 Task:  Click on  Soccer In the  Soccer League click on  Pick Sheet Your name Leo Mitchell Team name Columbus and  Email softage.6@softage.net Game 1 Inter Miami Game 2 Philadelphia Game 3 Orlando City Game 4 Houston Game 5 Real Salt Lake Game 6 San Jose Game 7 Nashville SC Game 8 Atlanta United Game 9 Charlotte FC Game 10 Montreal Game 11 Chicago Game 12 NY Red Bulls Game 13 Minnesota United Game 14 Real Salt Lake Game 15 Houston Game16 Seattle In Tie Breaker choose Columbus Submit pick sheet
Action: Mouse moved to (544, 345)
Screenshot: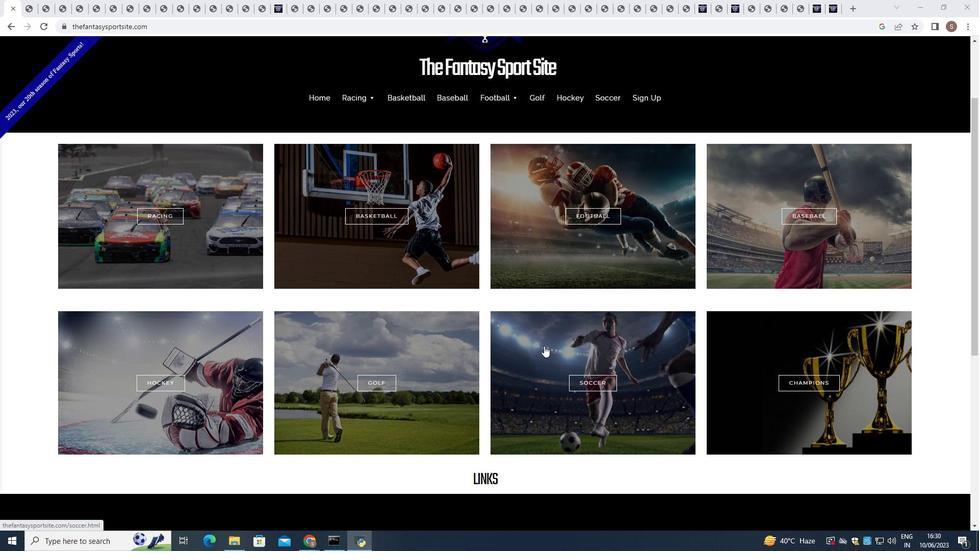 
Action: Mouse pressed left at (544, 345)
Screenshot: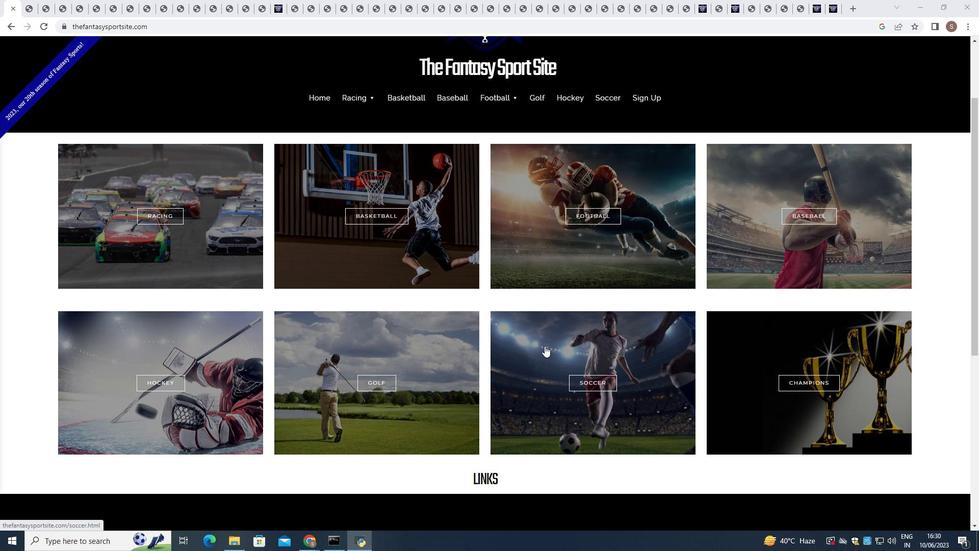 
Action: Mouse moved to (547, 342)
Screenshot: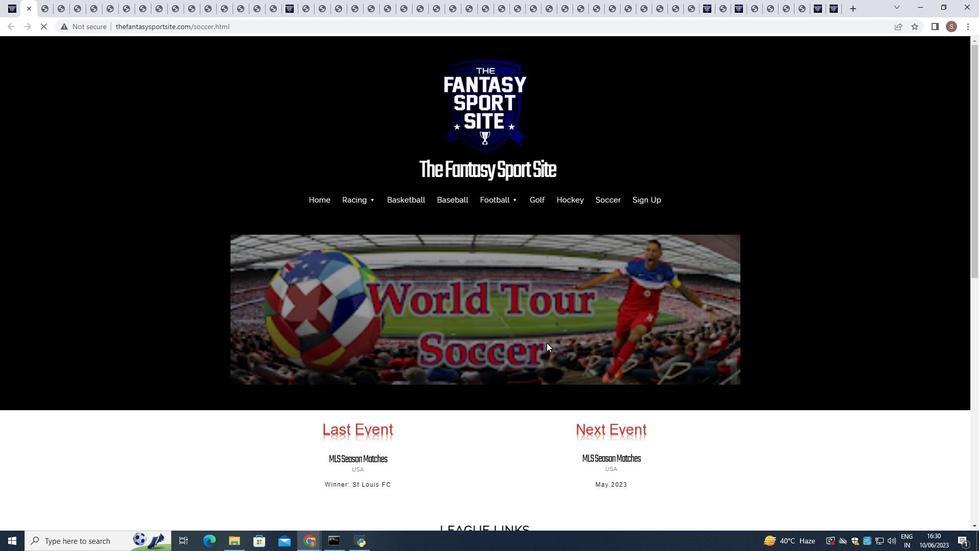 
Action: Mouse scrolled (547, 341) with delta (0, 0)
Screenshot: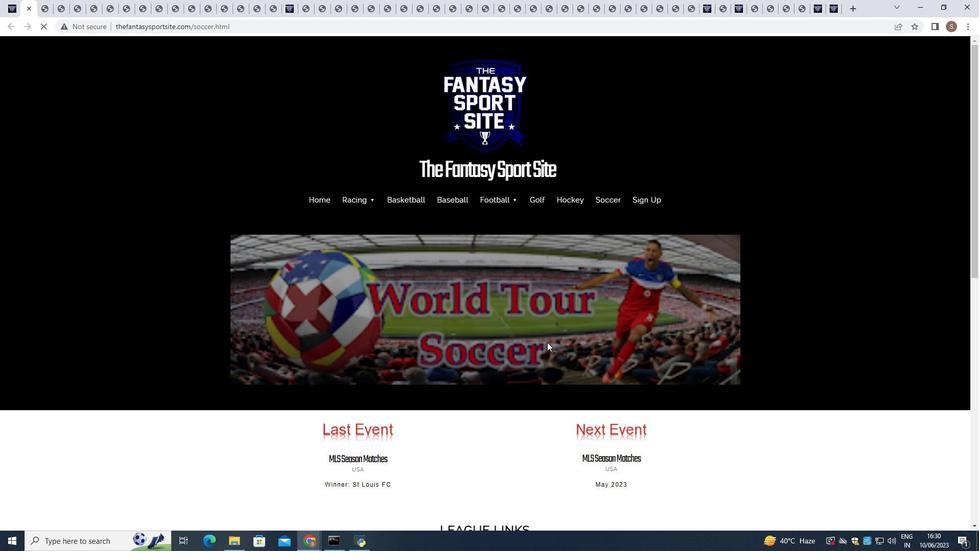 
Action: Mouse scrolled (547, 341) with delta (0, 0)
Screenshot: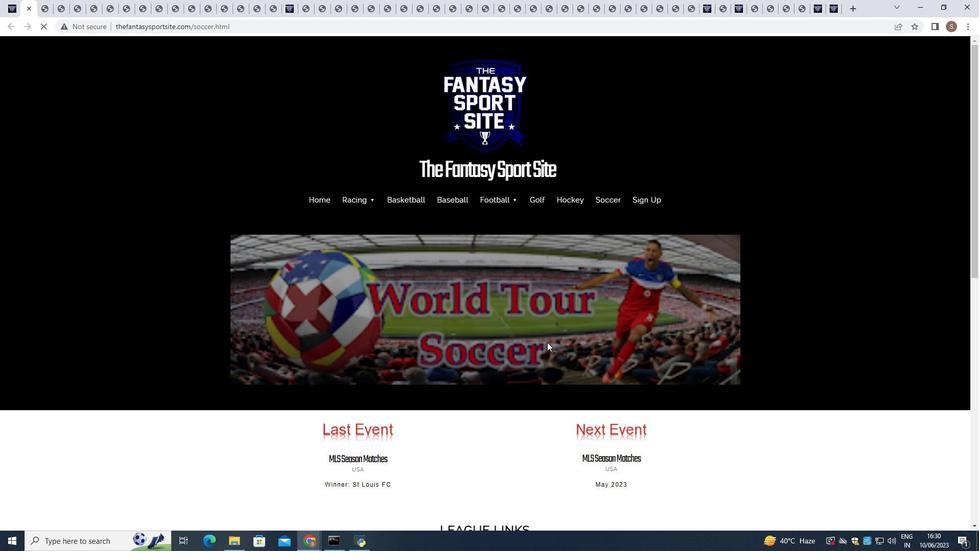 
Action: Mouse scrolled (547, 341) with delta (0, 0)
Screenshot: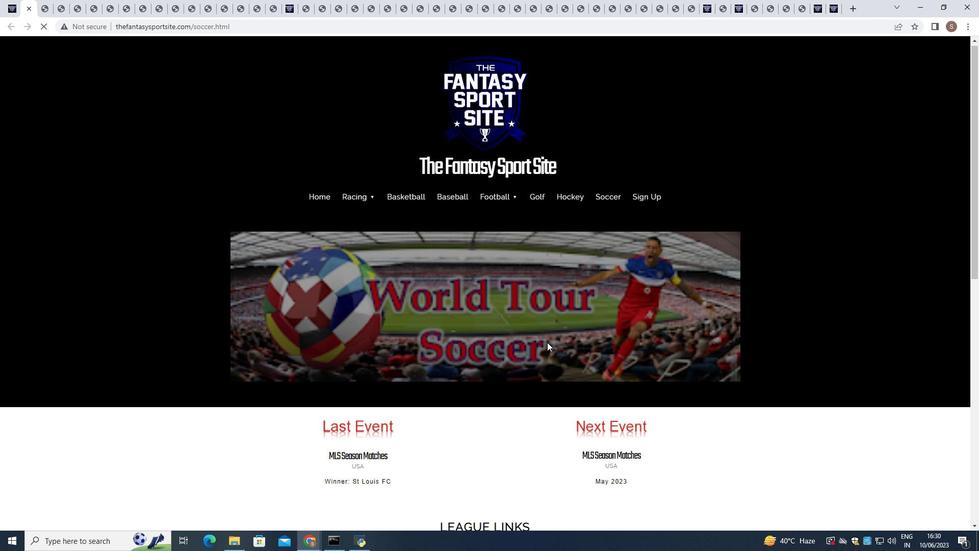 
Action: Mouse scrolled (547, 341) with delta (0, 0)
Screenshot: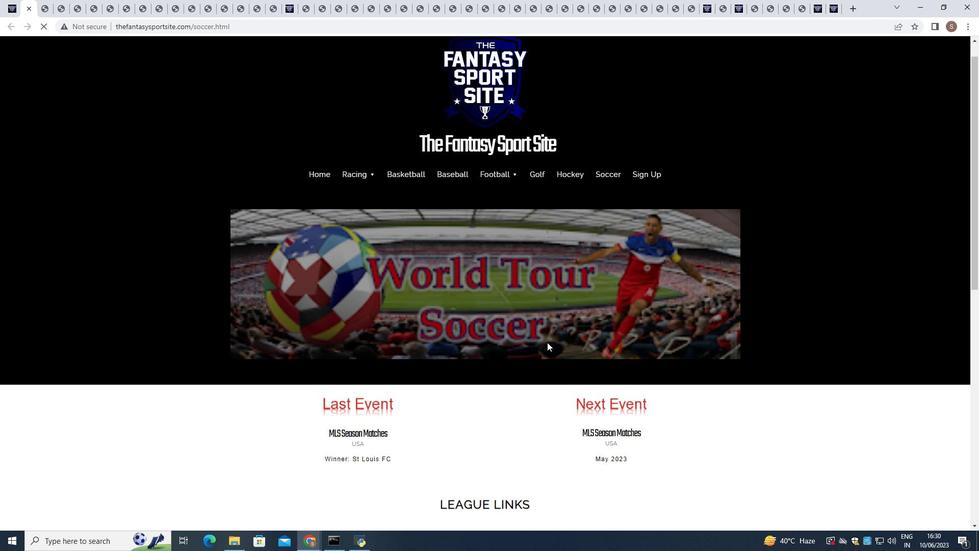 
Action: Mouse moved to (294, 362)
Screenshot: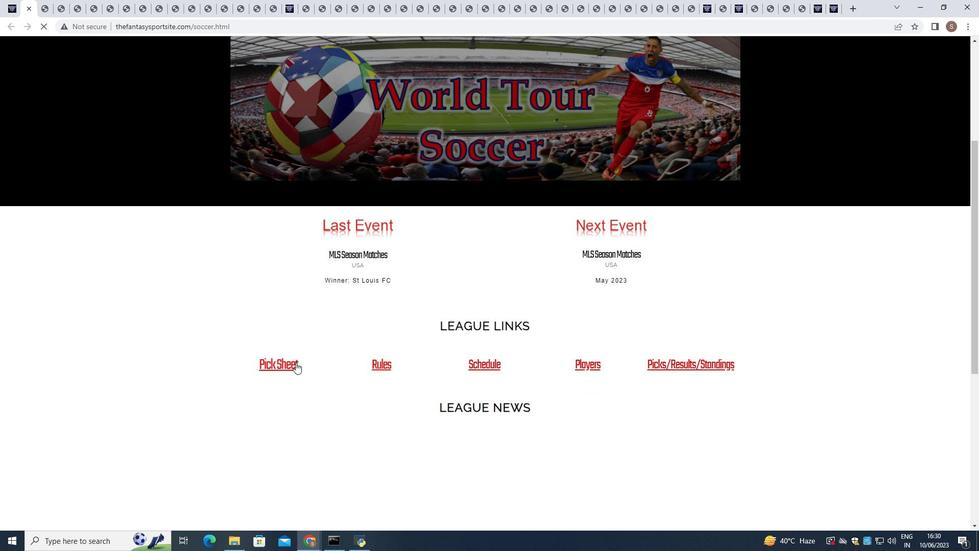 
Action: Mouse pressed left at (294, 362)
Screenshot: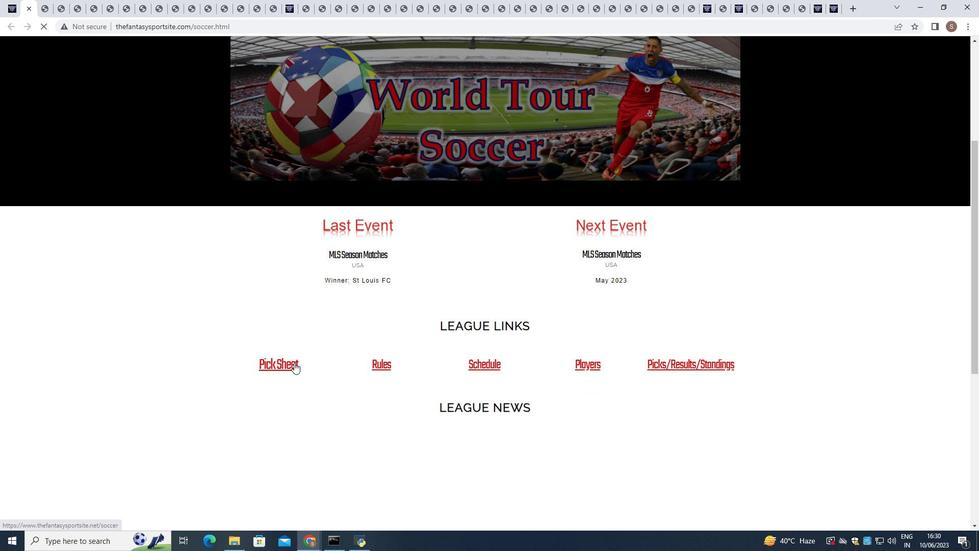 
Action: Mouse moved to (382, 368)
Screenshot: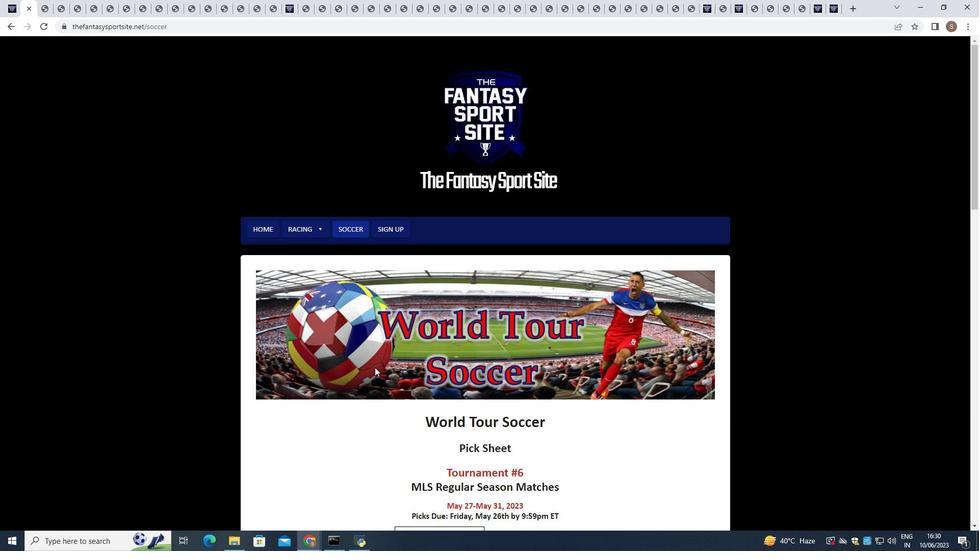 
Action: Mouse scrolled (382, 368) with delta (0, 0)
Screenshot: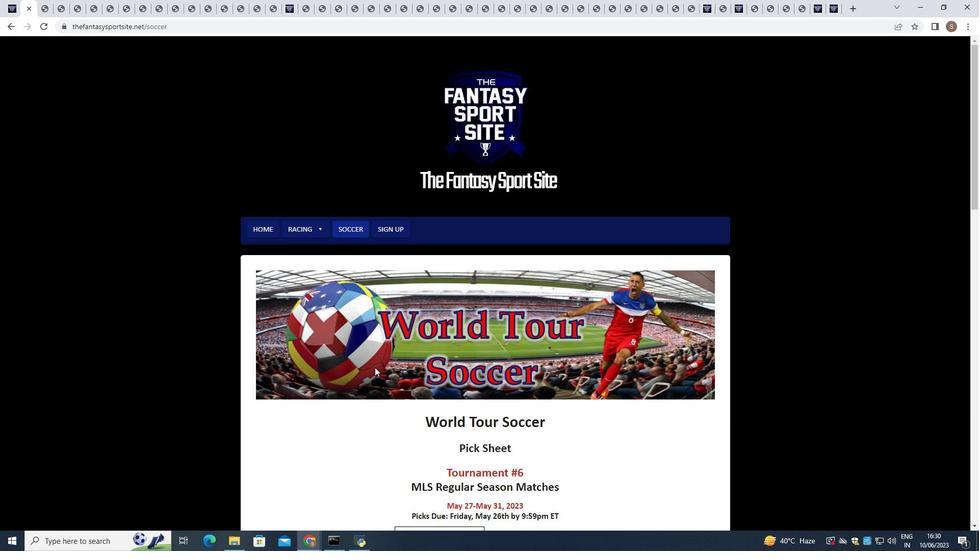 
Action: Mouse moved to (383, 369)
Screenshot: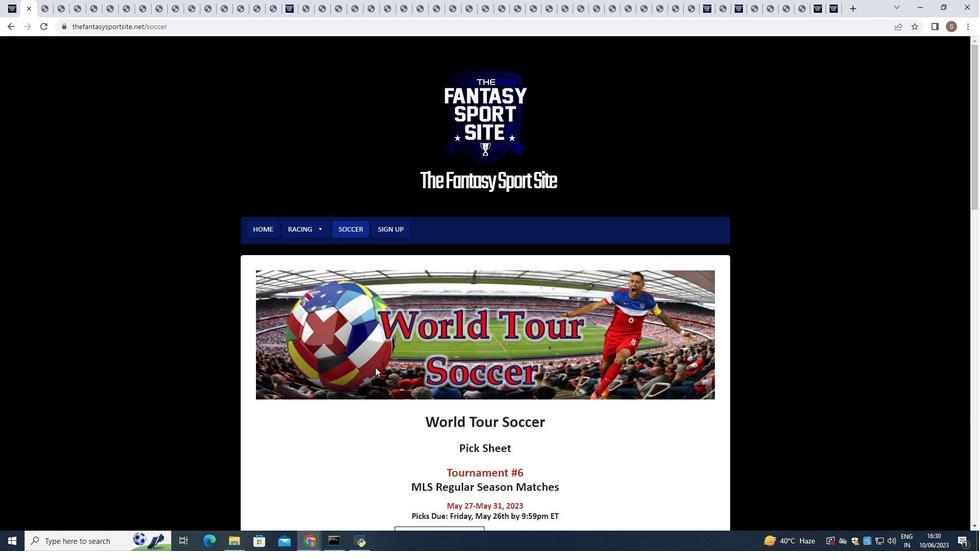 
Action: Mouse scrolled (383, 368) with delta (0, 0)
Screenshot: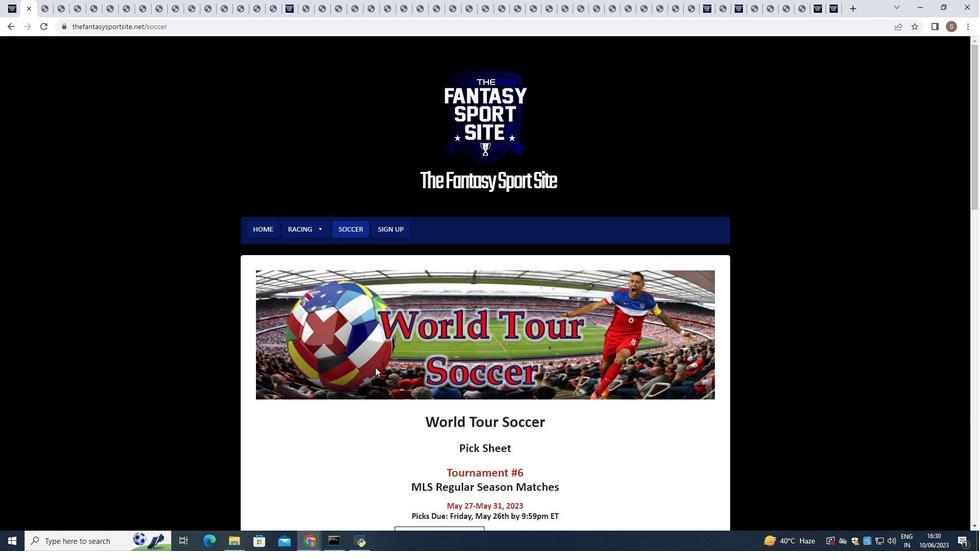 
Action: Mouse scrolled (383, 368) with delta (0, 0)
Screenshot: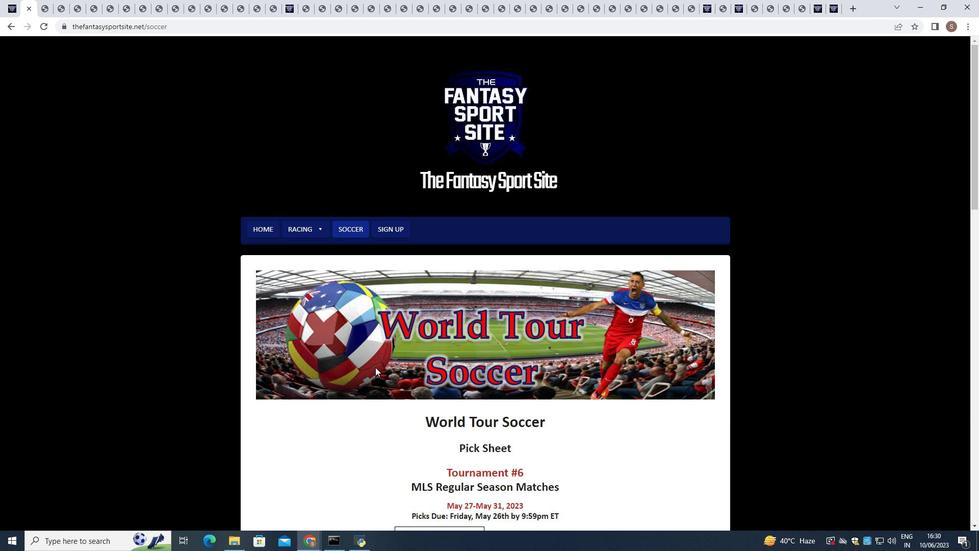 
Action: Mouse scrolled (383, 368) with delta (0, 0)
Screenshot: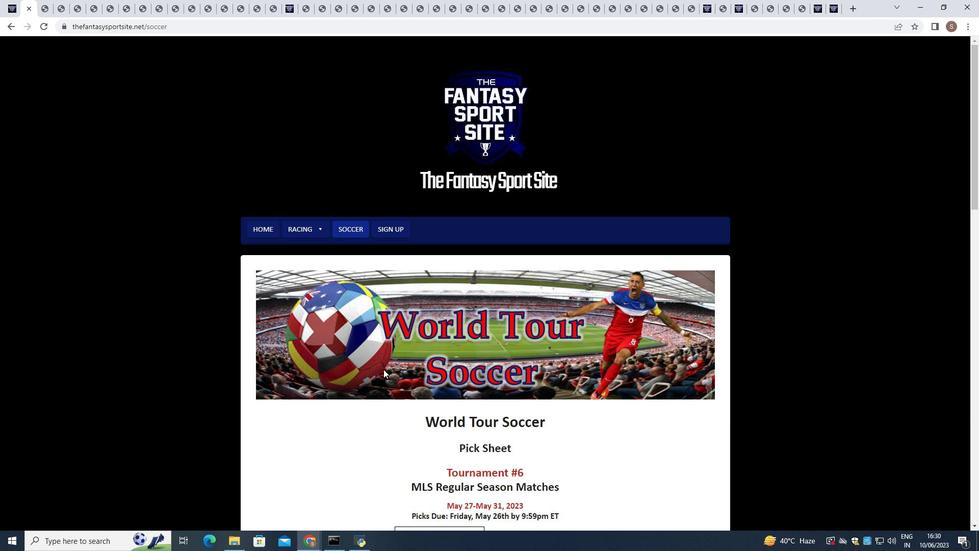 
Action: Mouse moved to (434, 325)
Screenshot: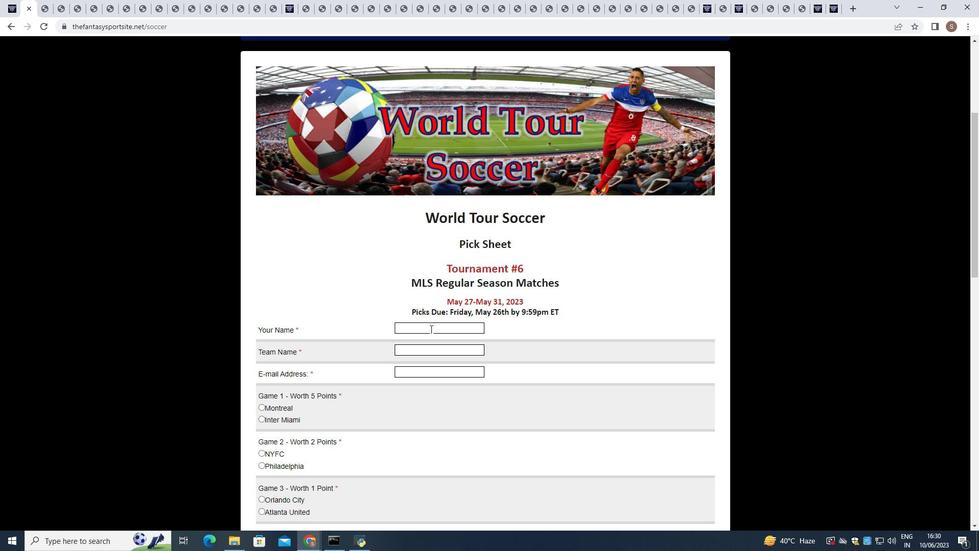 
Action: Mouse pressed left at (434, 325)
Screenshot: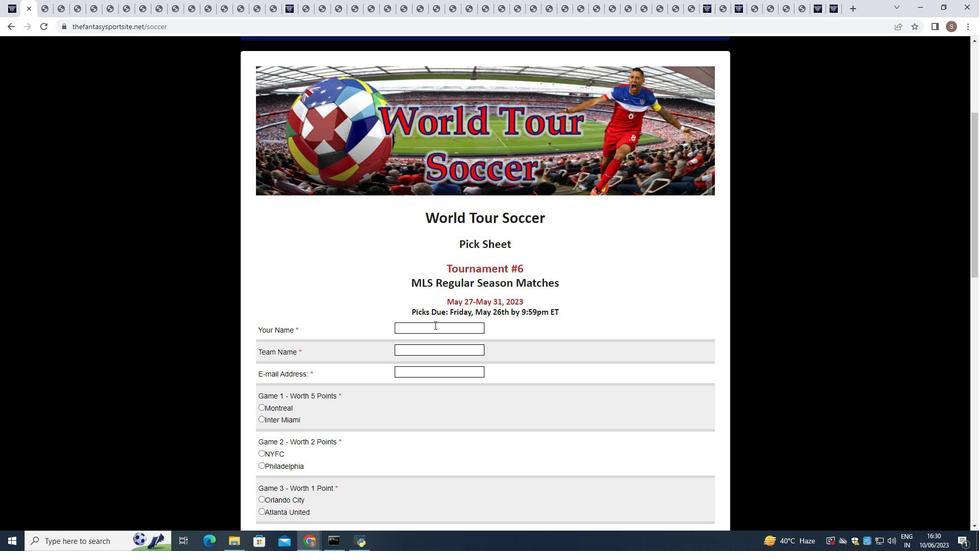 
Action: Key pressed <Key.shift>Leo<Key.space><Key.shift>Mitchell
Screenshot: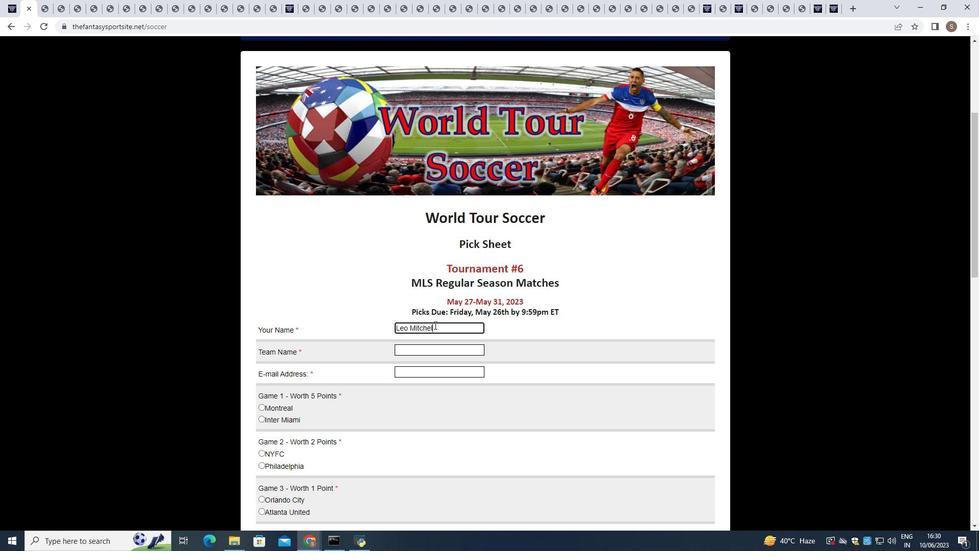 
Action: Mouse moved to (432, 349)
Screenshot: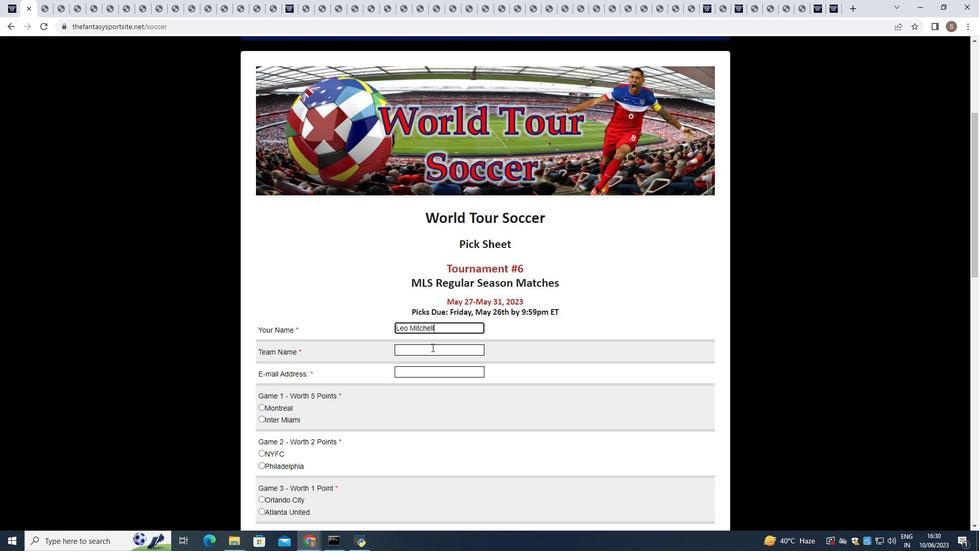 
Action: Mouse pressed left at (432, 349)
Screenshot: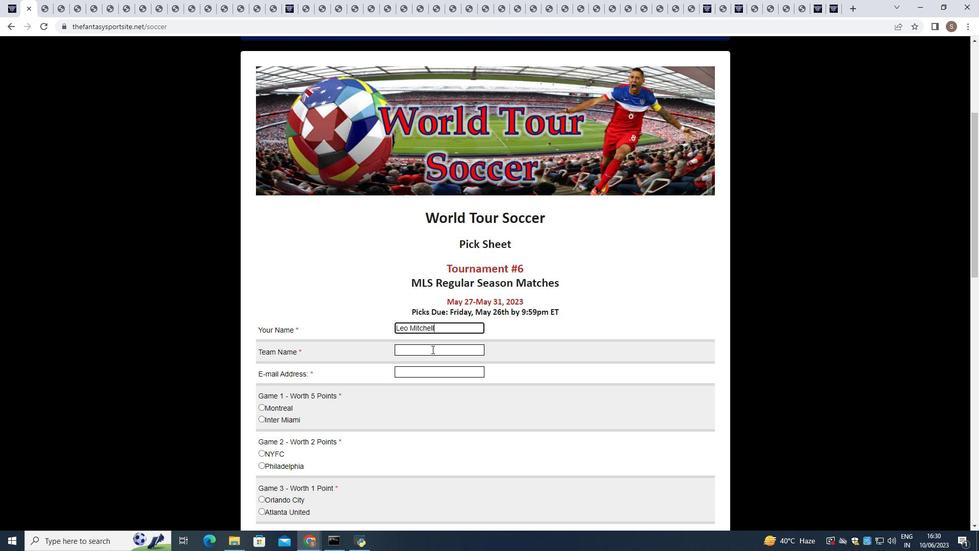 
Action: Key pressed <Key.shift>Columbus
Screenshot: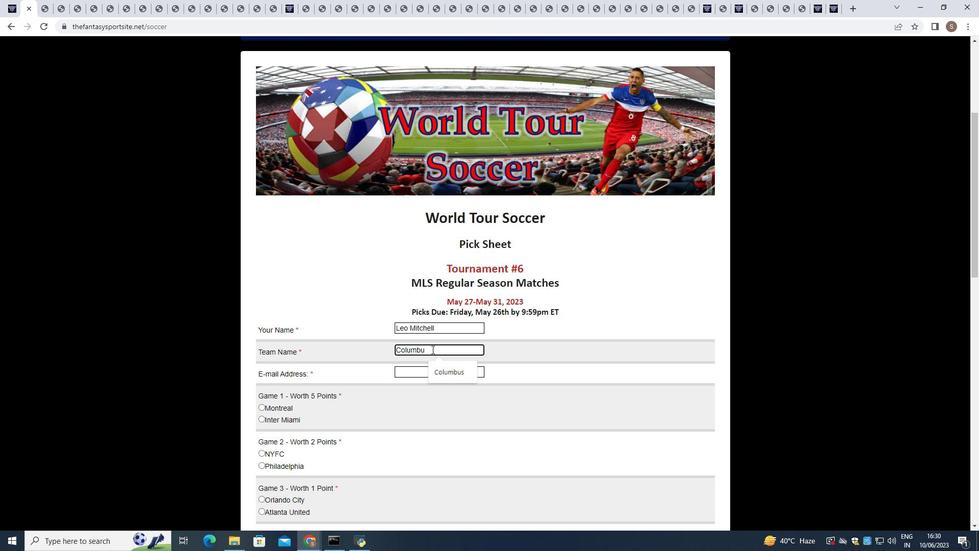 
Action: Mouse moved to (430, 372)
Screenshot: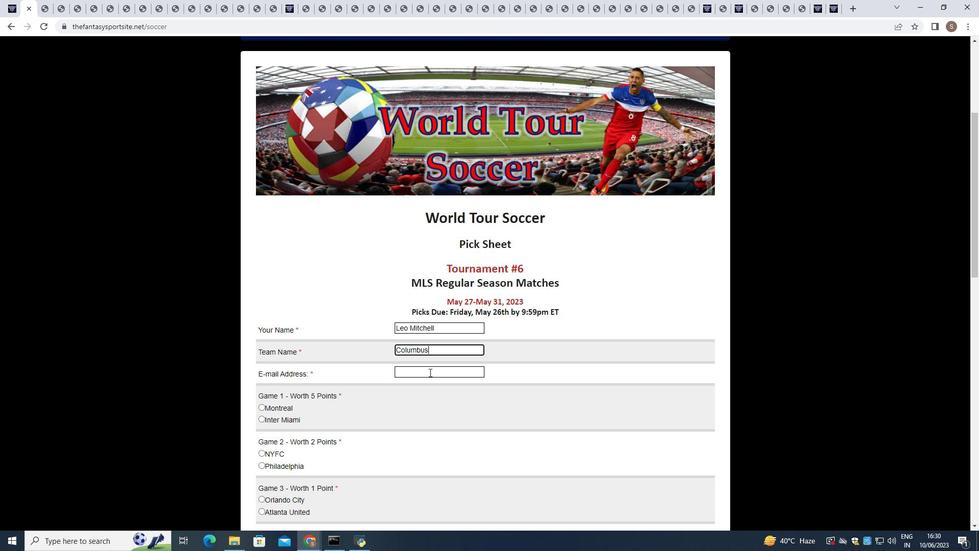 
Action: Mouse pressed left at (430, 372)
Screenshot: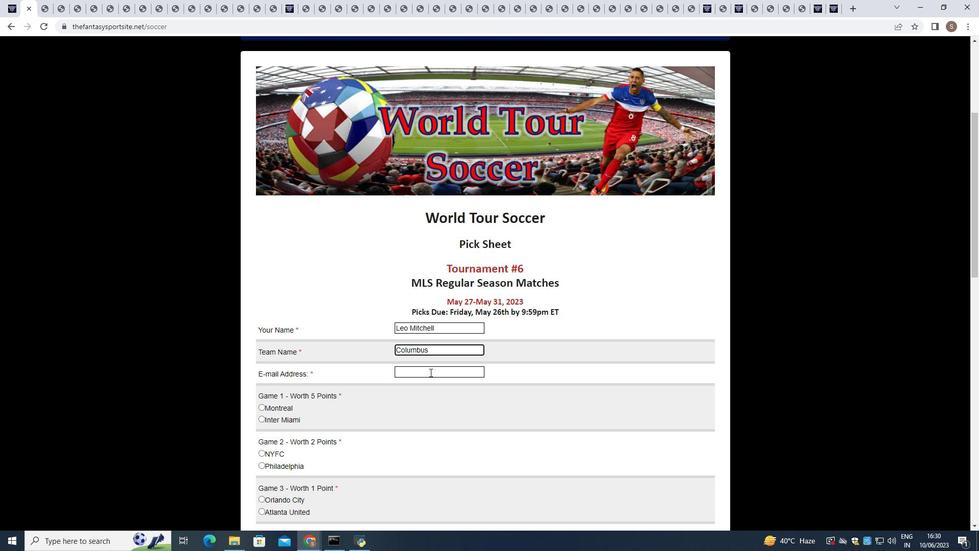 
Action: Mouse moved to (430, 372)
Screenshot: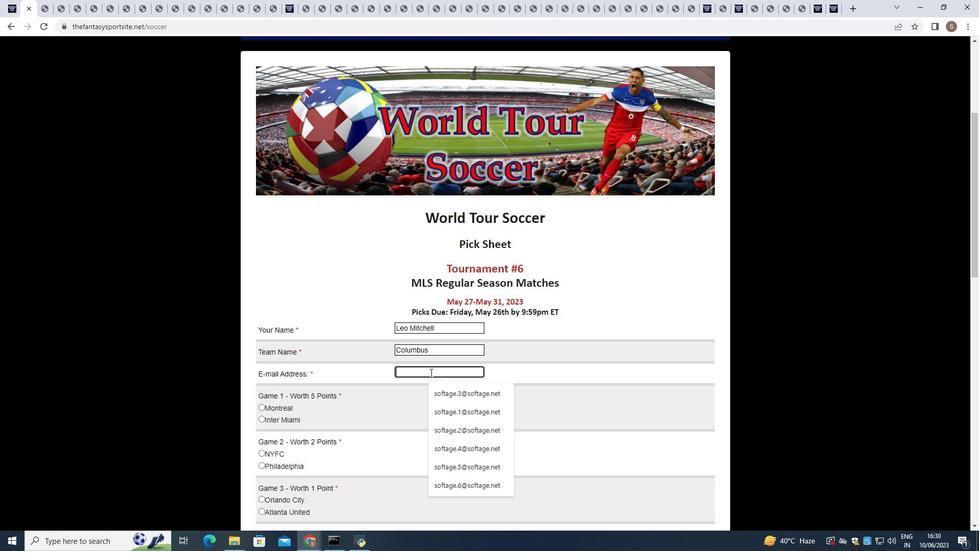 
Action: Key pressed softage.6
Screenshot: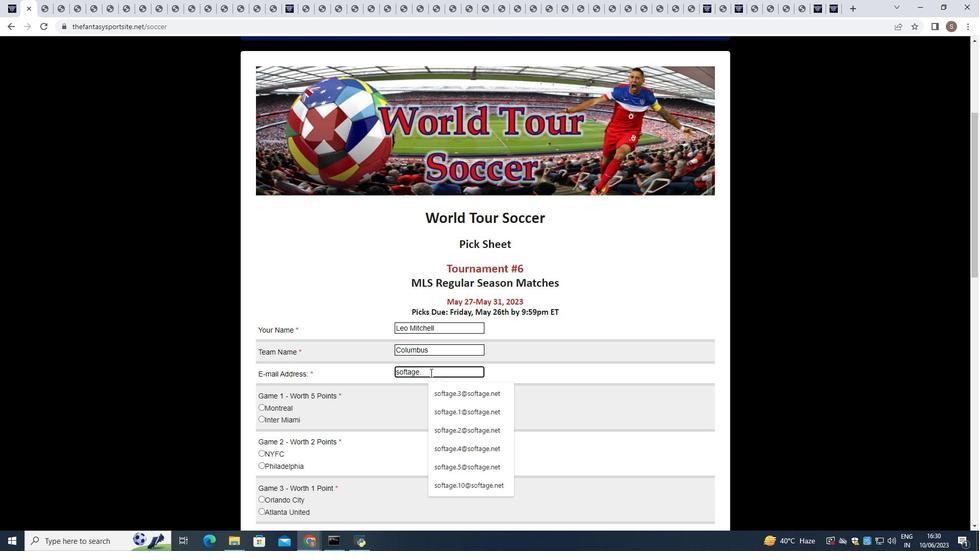 
Action: Mouse moved to (482, 394)
Screenshot: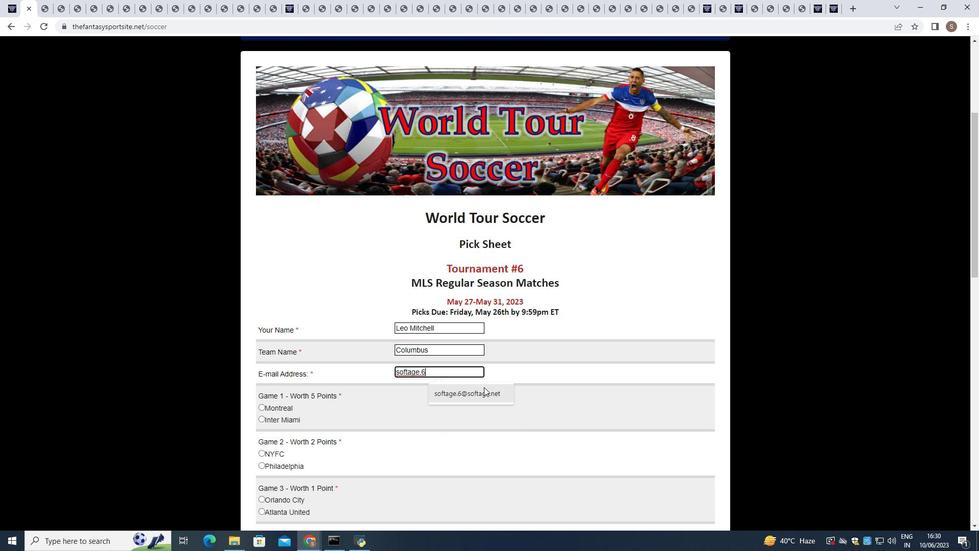 
Action: Mouse pressed left at (482, 394)
Screenshot: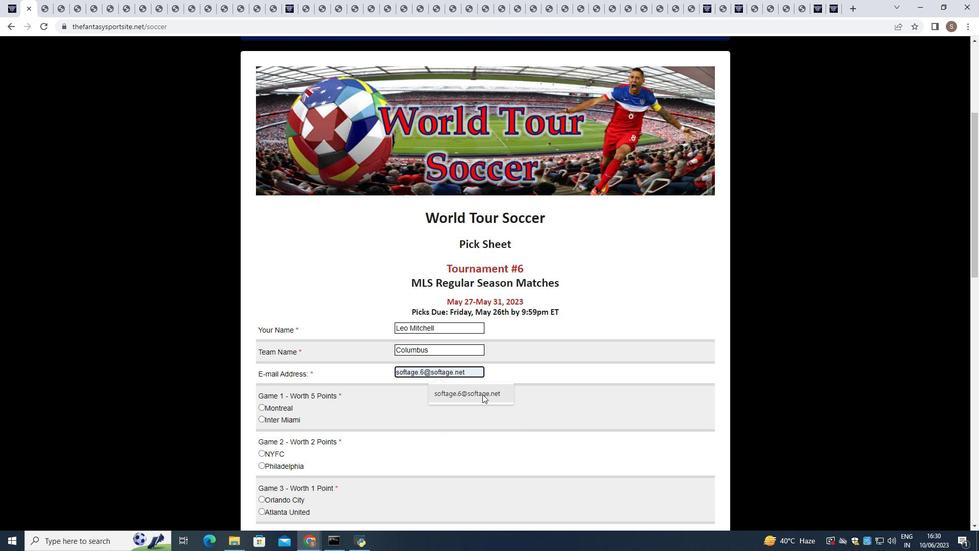 
Action: Mouse moved to (262, 419)
Screenshot: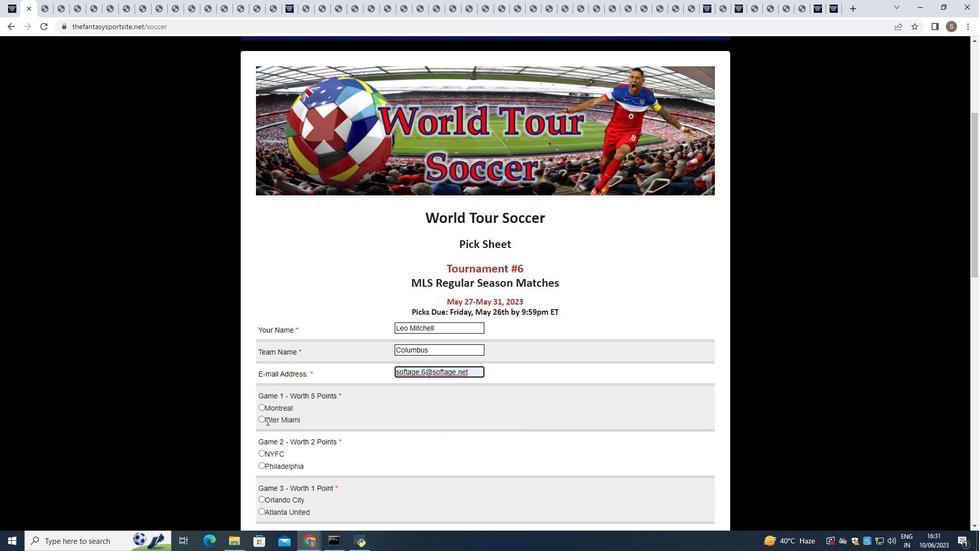 
Action: Mouse pressed left at (262, 419)
Screenshot: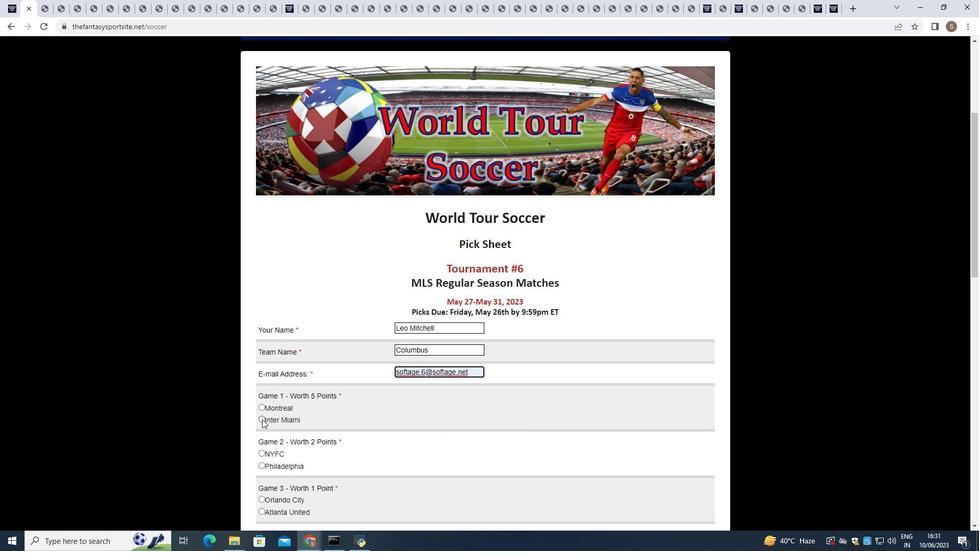 
Action: Mouse moved to (264, 413)
Screenshot: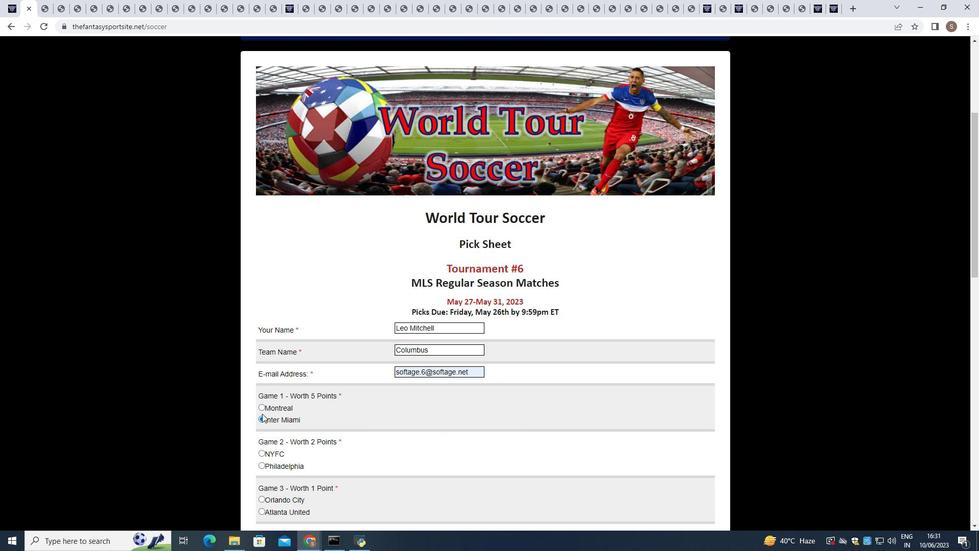 
Action: Mouse scrolled (264, 412) with delta (0, 0)
Screenshot: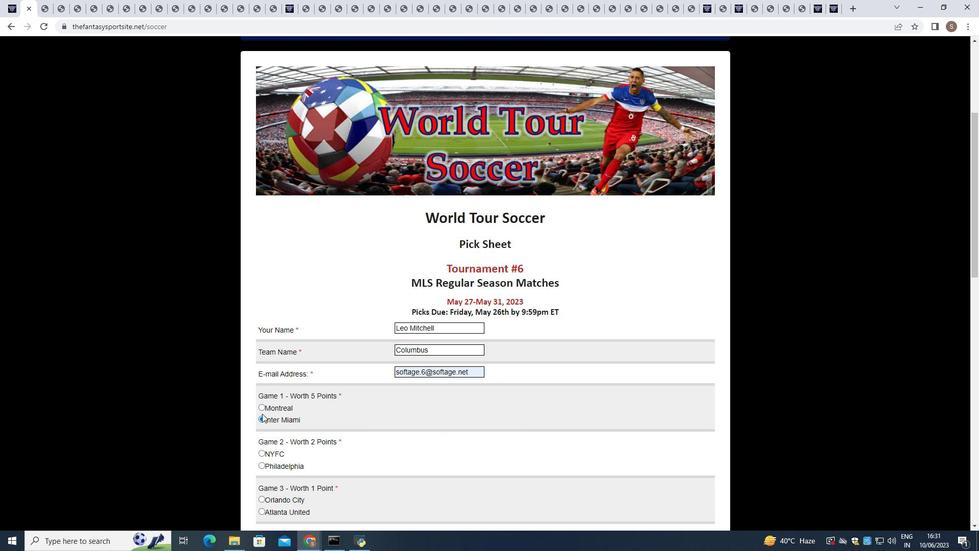 
Action: Mouse moved to (264, 413)
Screenshot: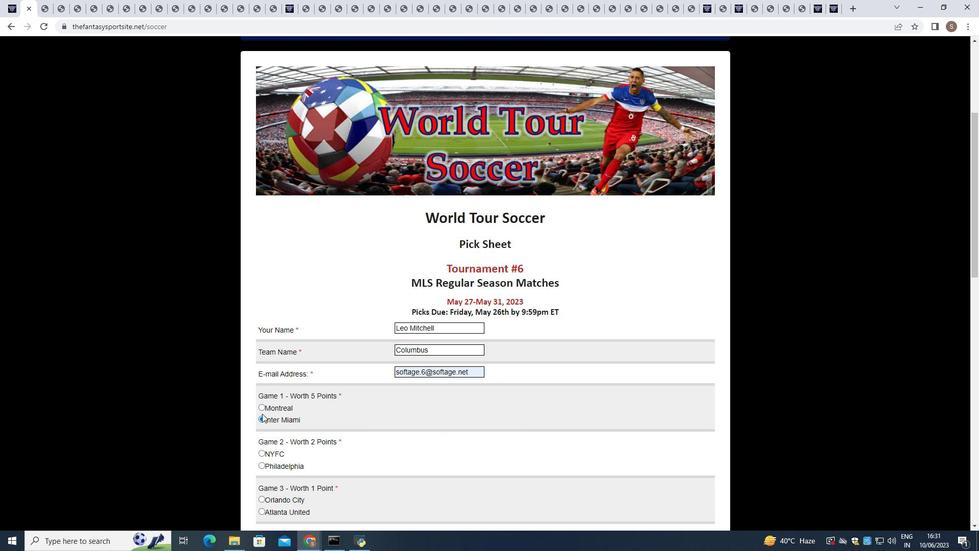 
Action: Mouse scrolled (264, 412) with delta (0, 0)
Screenshot: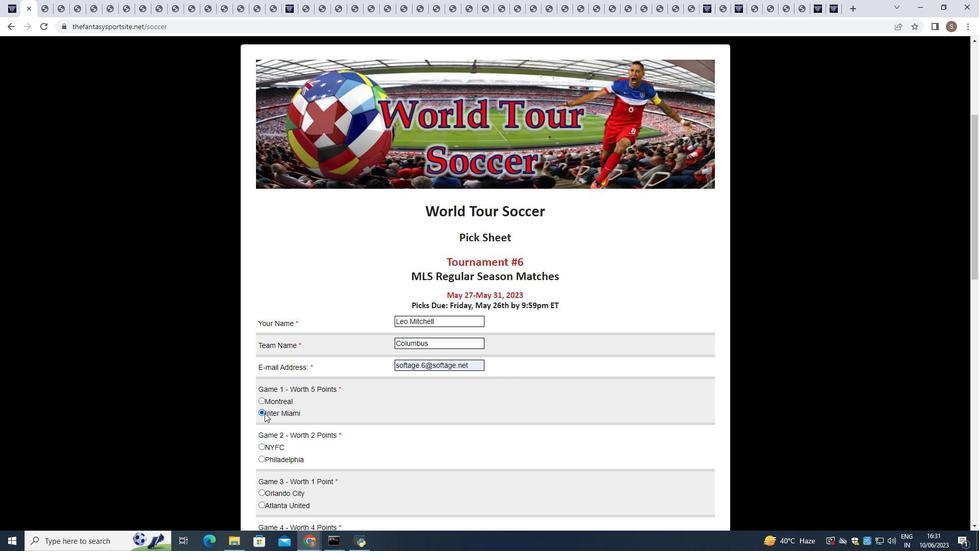 
Action: Mouse scrolled (264, 412) with delta (0, 0)
Screenshot: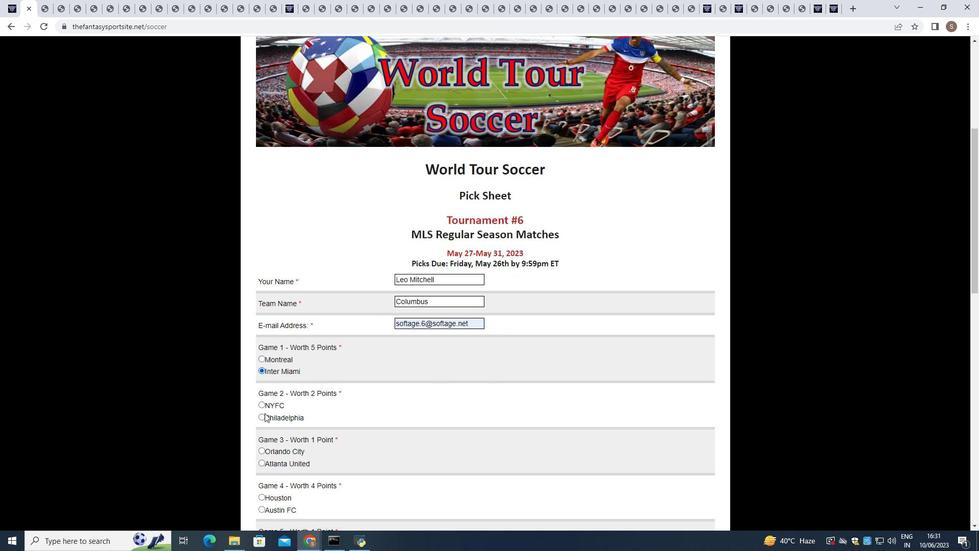 
Action: Mouse moved to (262, 312)
Screenshot: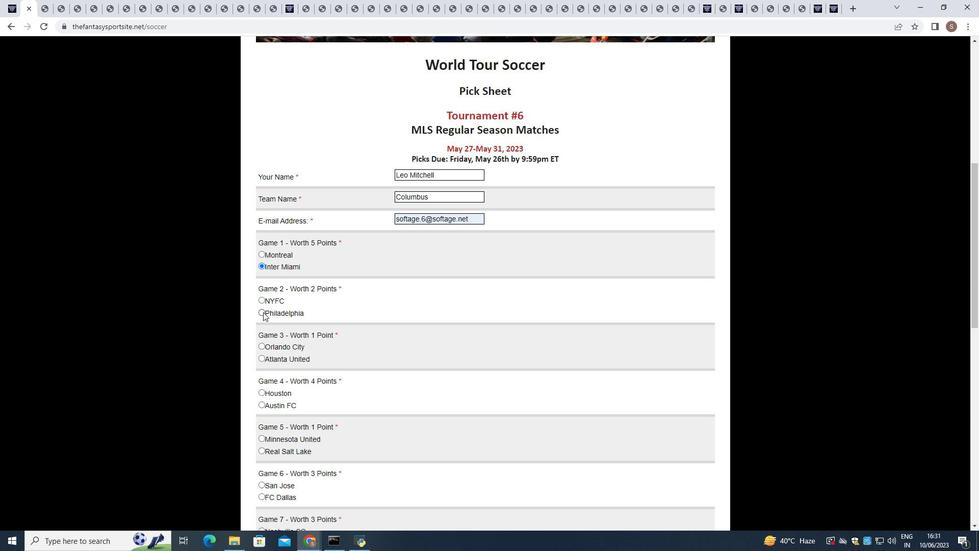 
Action: Mouse pressed left at (262, 312)
Screenshot: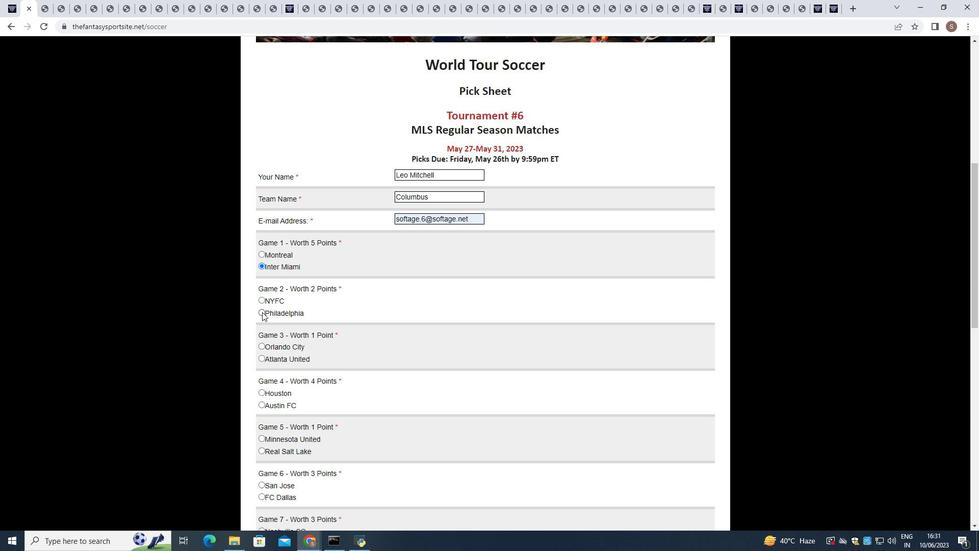 
Action: Mouse moved to (260, 345)
Screenshot: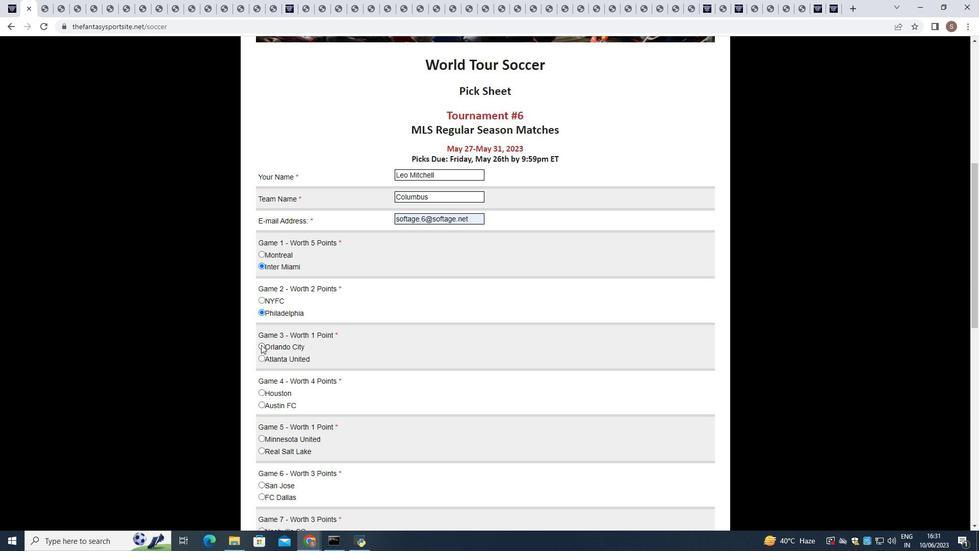 
Action: Mouse pressed left at (260, 345)
Screenshot: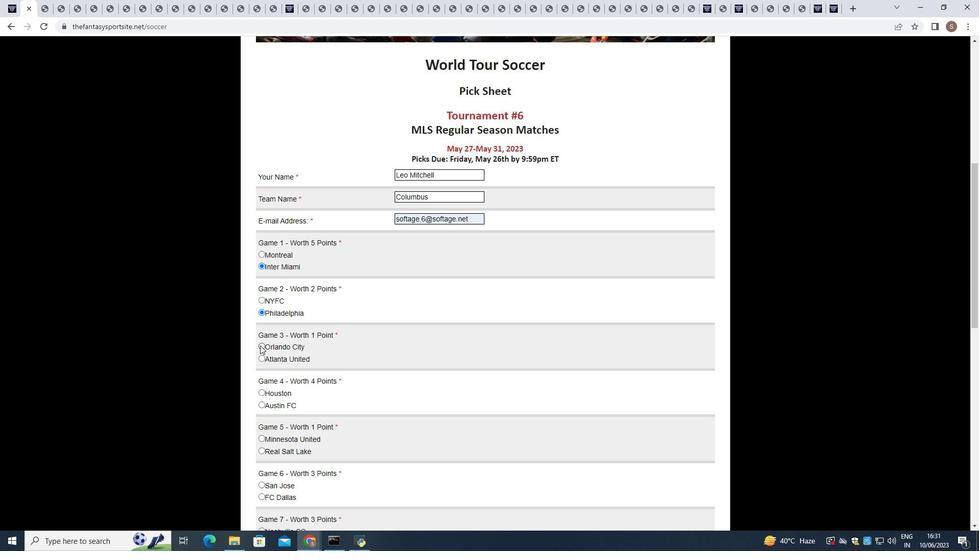 
Action: Mouse moved to (262, 392)
Screenshot: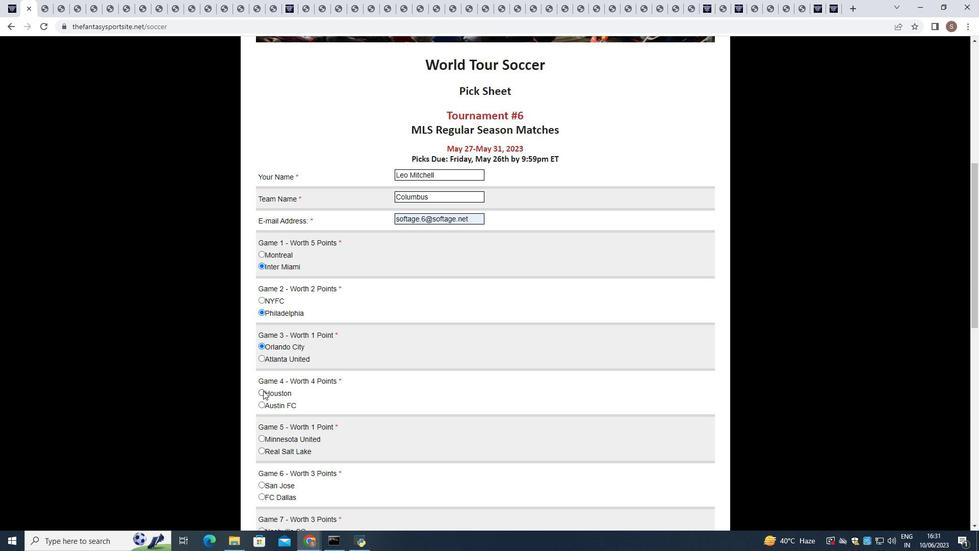 
Action: Mouse pressed left at (262, 392)
Screenshot: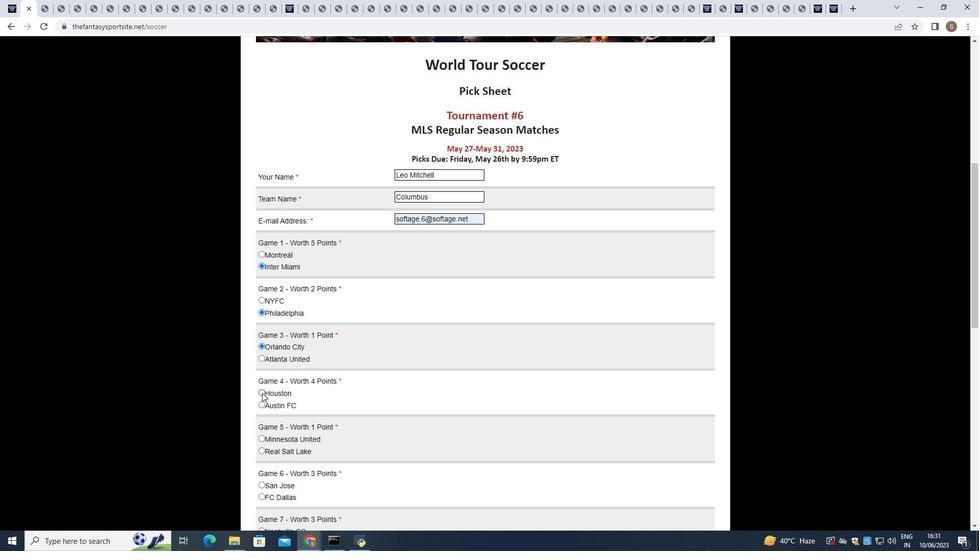 
Action: Mouse moved to (263, 391)
Screenshot: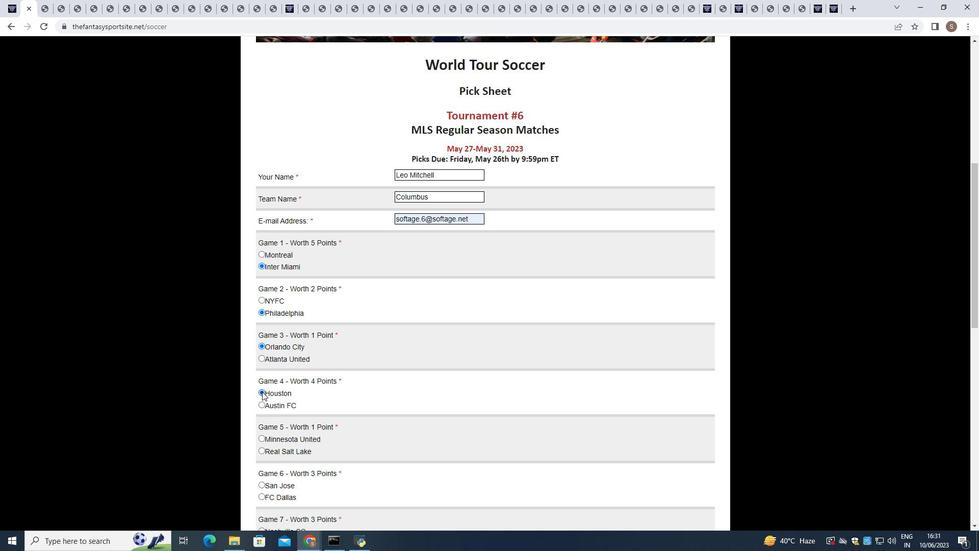 
Action: Mouse scrolled (263, 391) with delta (0, 0)
Screenshot: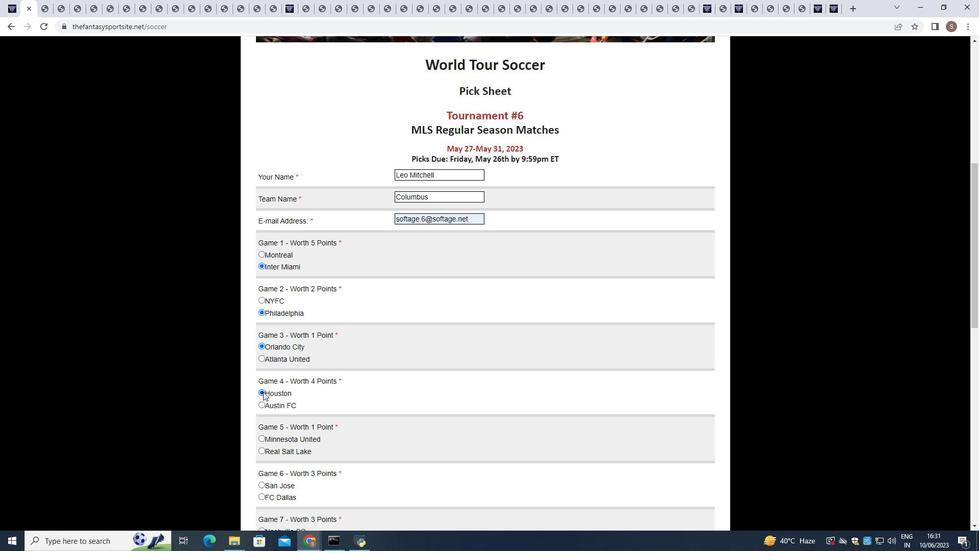
Action: Mouse moved to (263, 391)
Screenshot: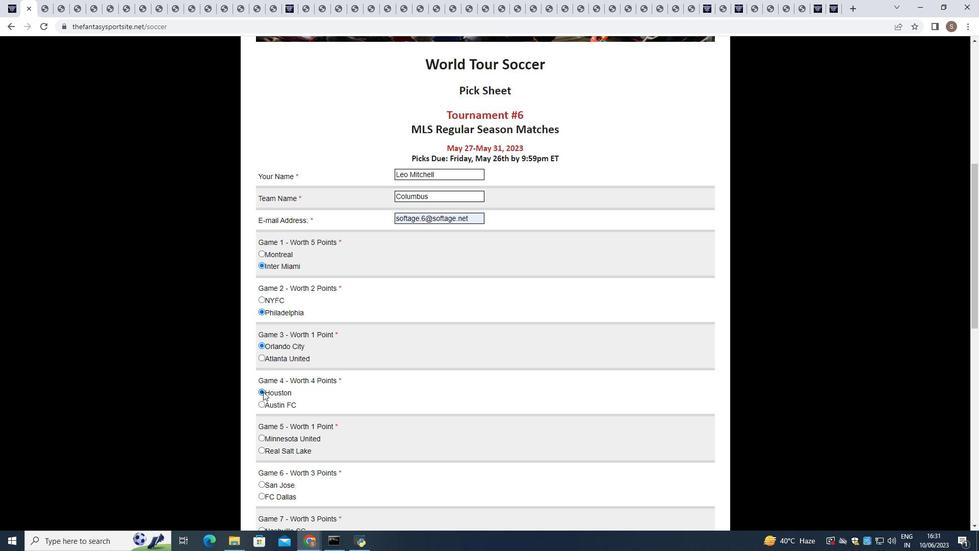 
Action: Mouse scrolled (263, 391) with delta (0, 0)
Screenshot: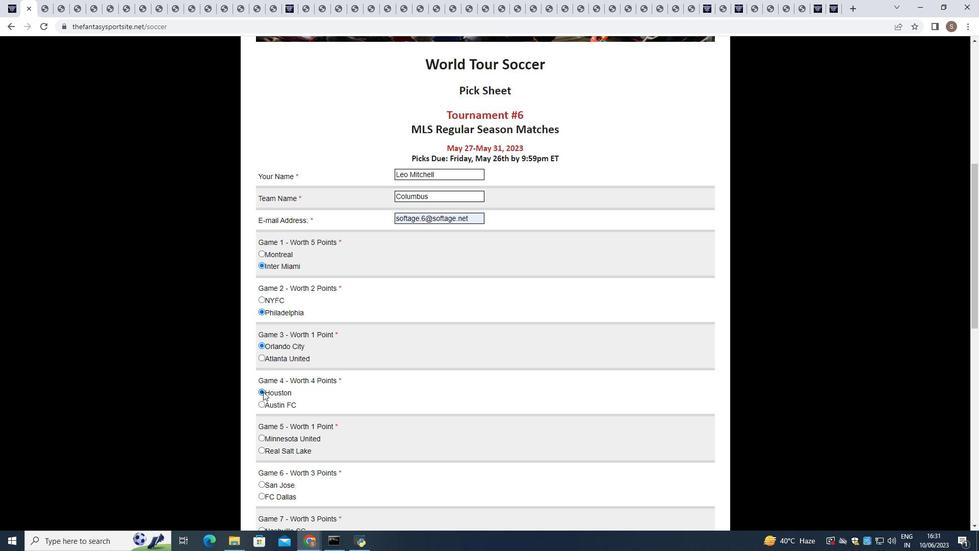 
Action: Mouse scrolled (263, 391) with delta (0, 0)
Screenshot: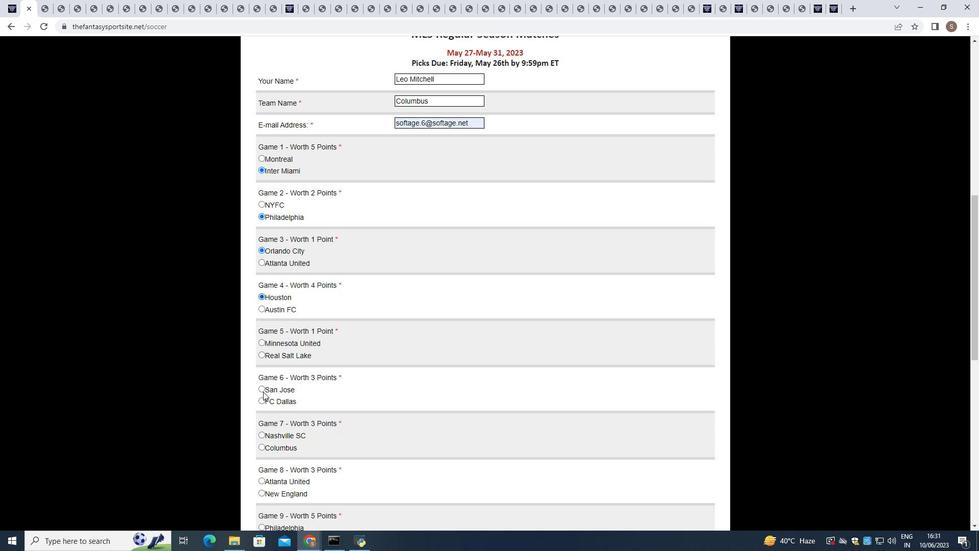 
Action: Mouse moved to (260, 295)
Screenshot: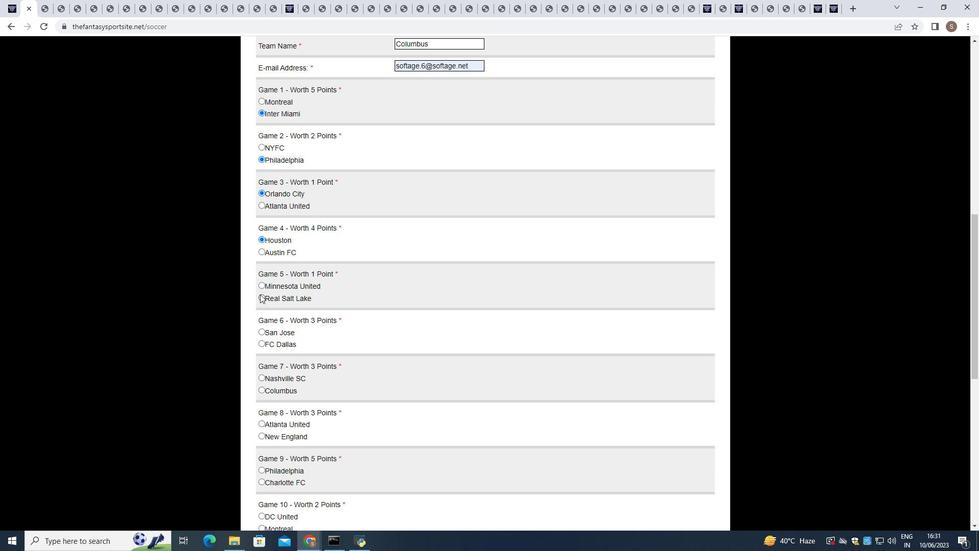 
Action: Mouse pressed left at (260, 295)
Screenshot: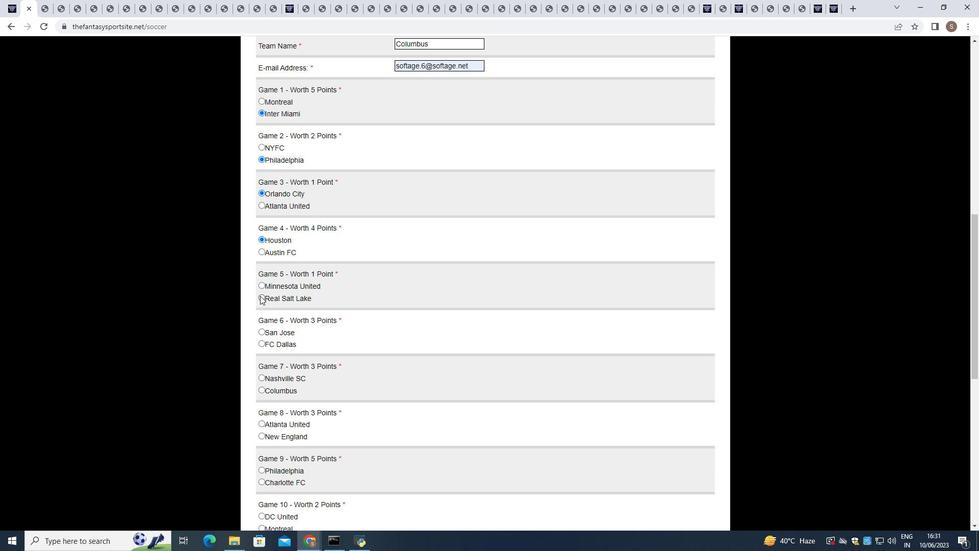 
Action: Mouse moved to (259, 332)
Screenshot: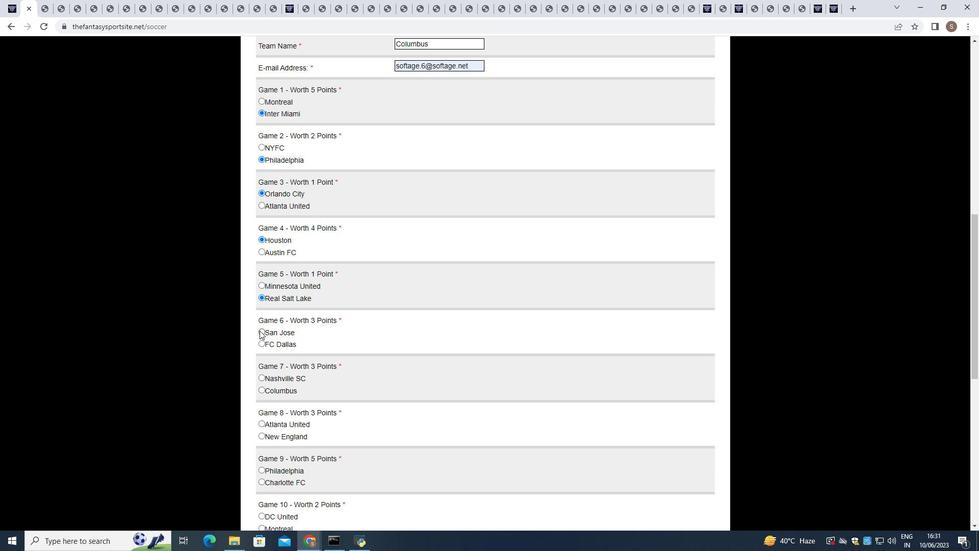 
Action: Mouse pressed left at (259, 332)
Screenshot: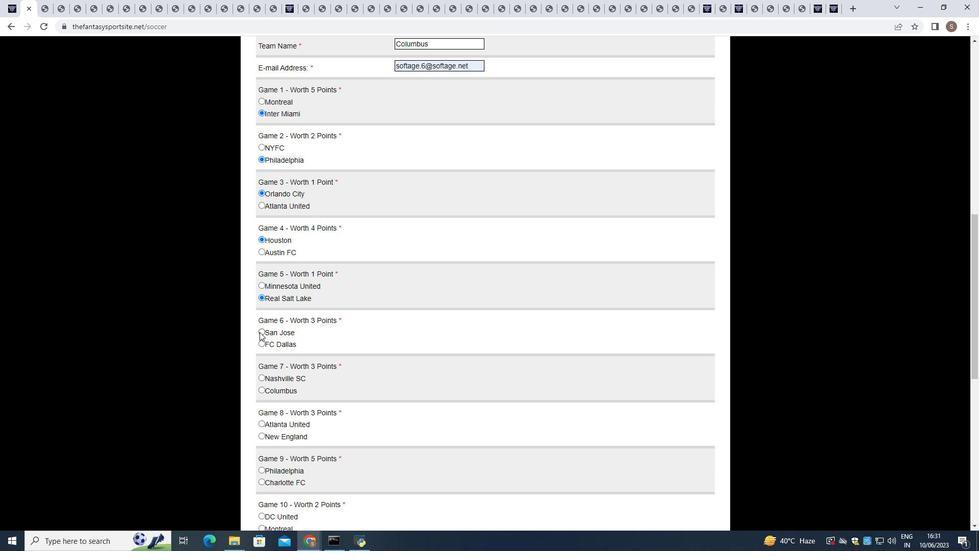 
Action: Mouse moved to (262, 376)
Screenshot: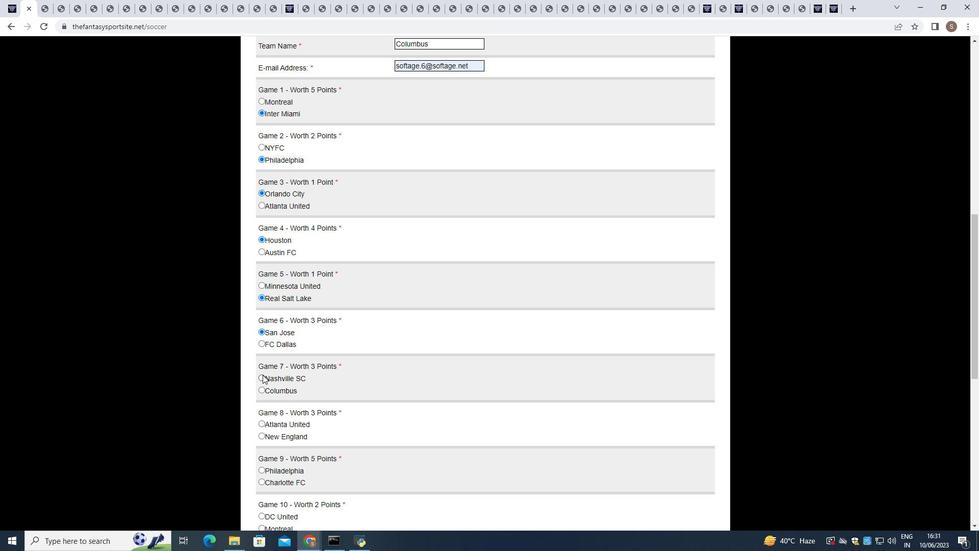 
Action: Mouse pressed left at (262, 376)
Screenshot: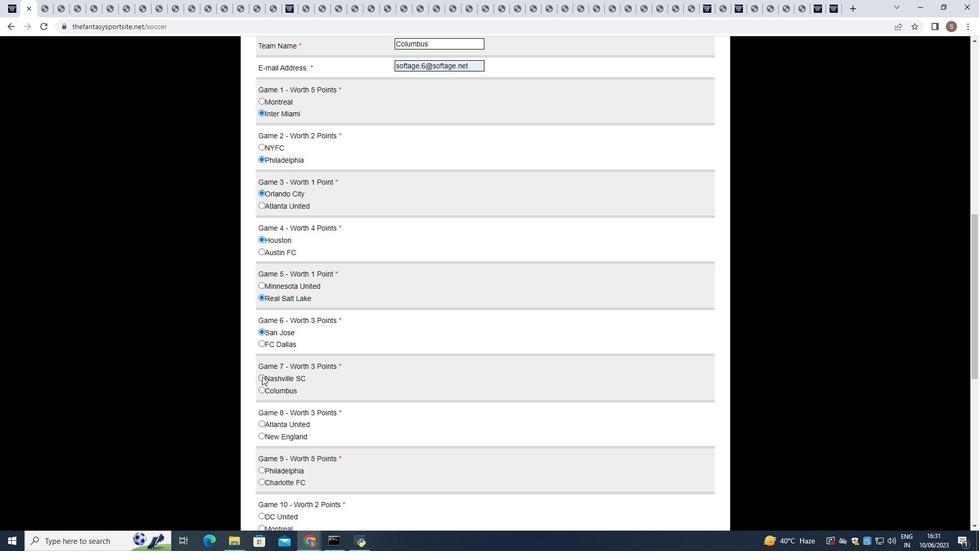 
Action: Mouse moved to (261, 422)
Screenshot: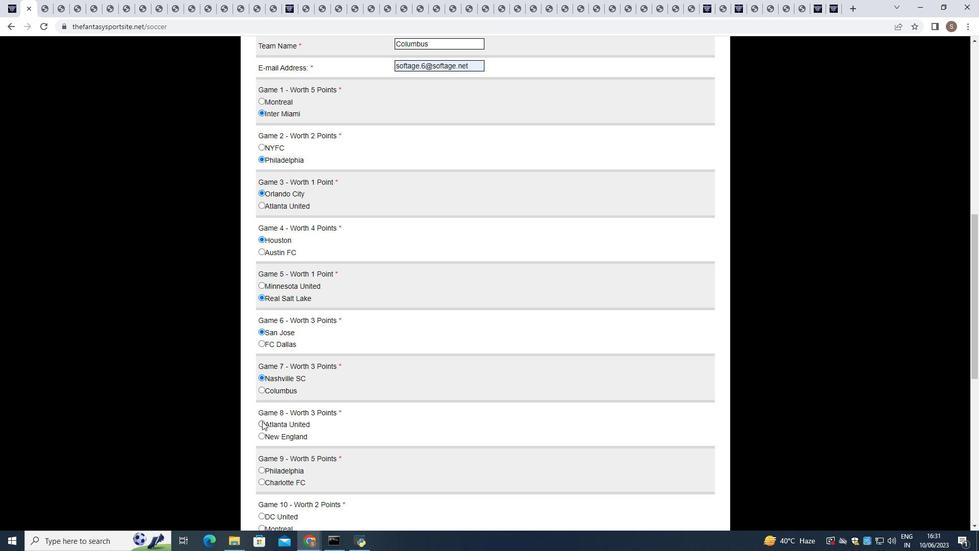
Action: Mouse pressed left at (261, 422)
Screenshot: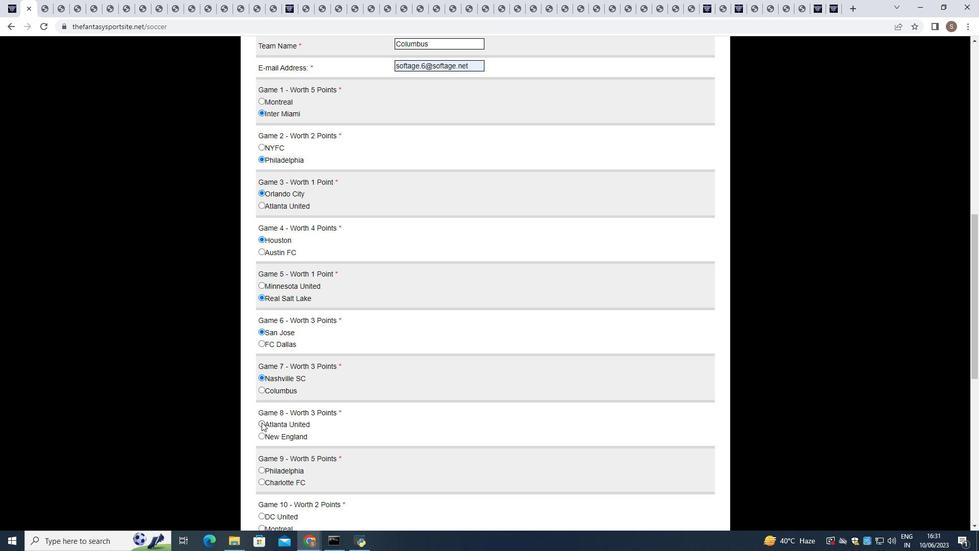 
Action: Mouse moved to (260, 480)
Screenshot: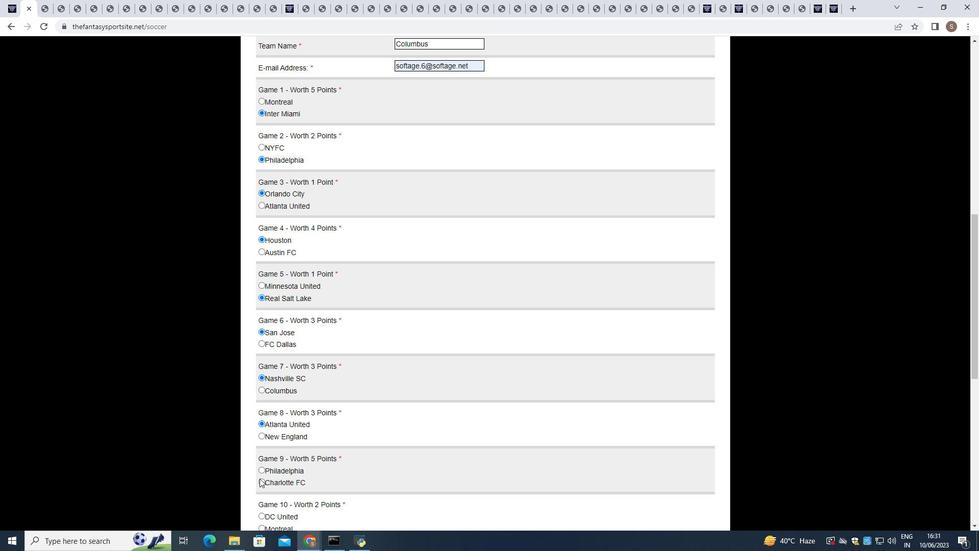 
Action: Mouse pressed left at (260, 480)
Screenshot: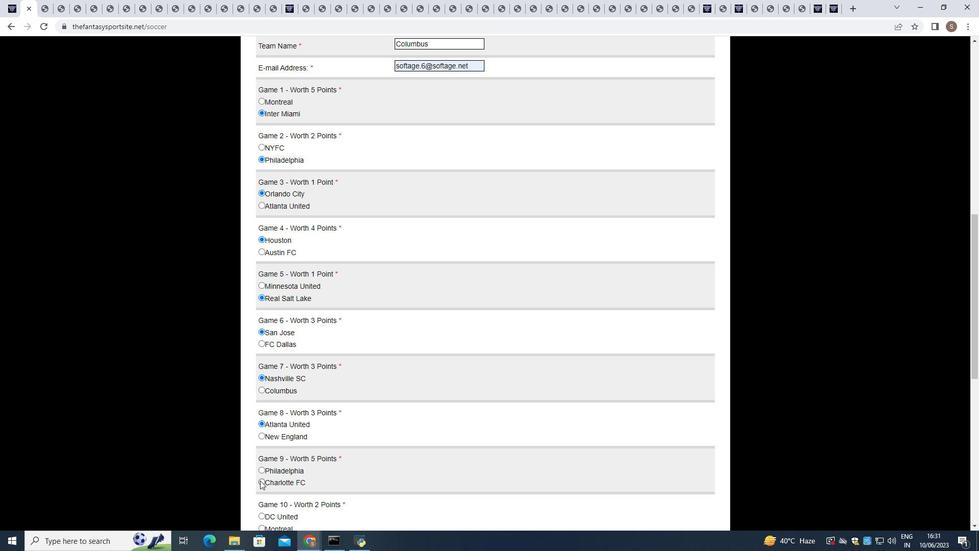 
Action: Mouse moved to (262, 470)
Screenshot: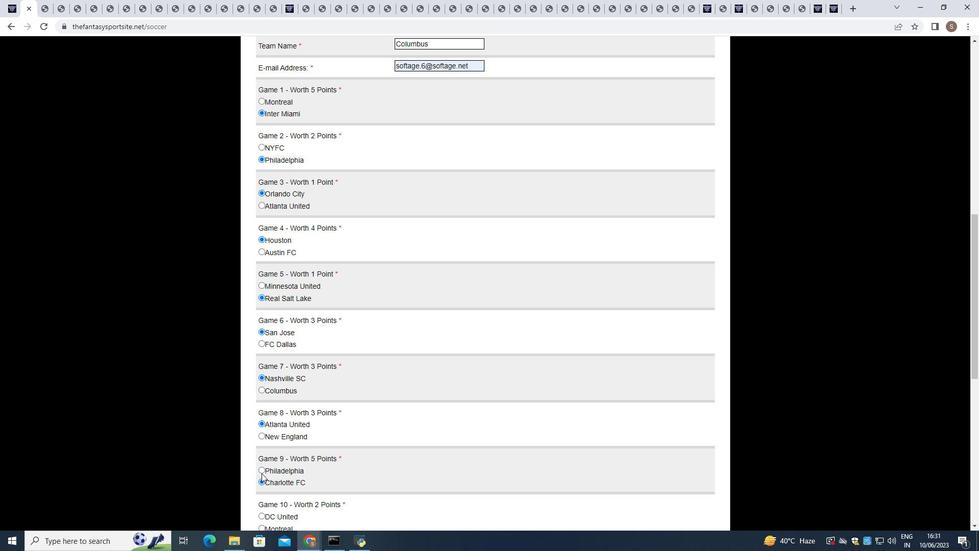
Action: Mouse scrolled (262, 470) with delta (0, 0)
Screenshot: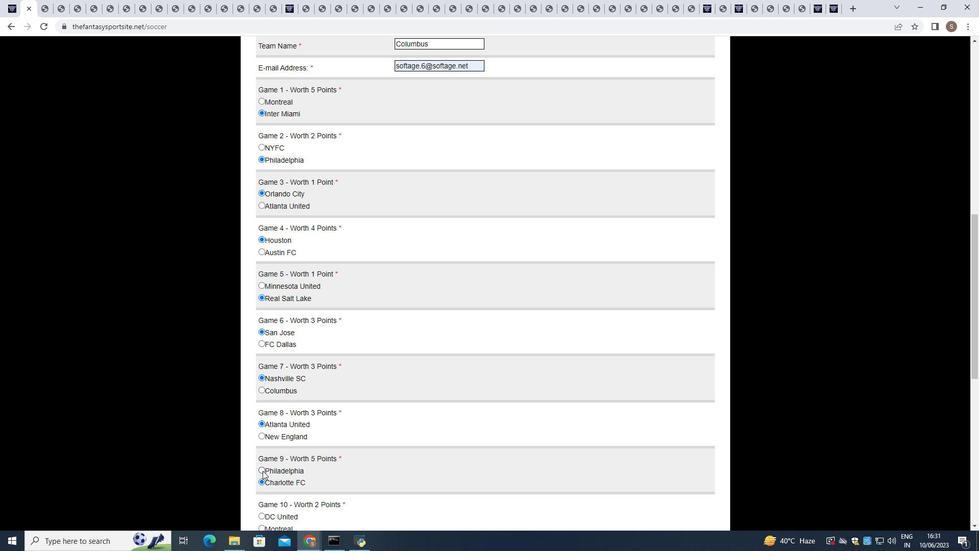 
Action: Mouse moved to (262, 470)
Screenshot: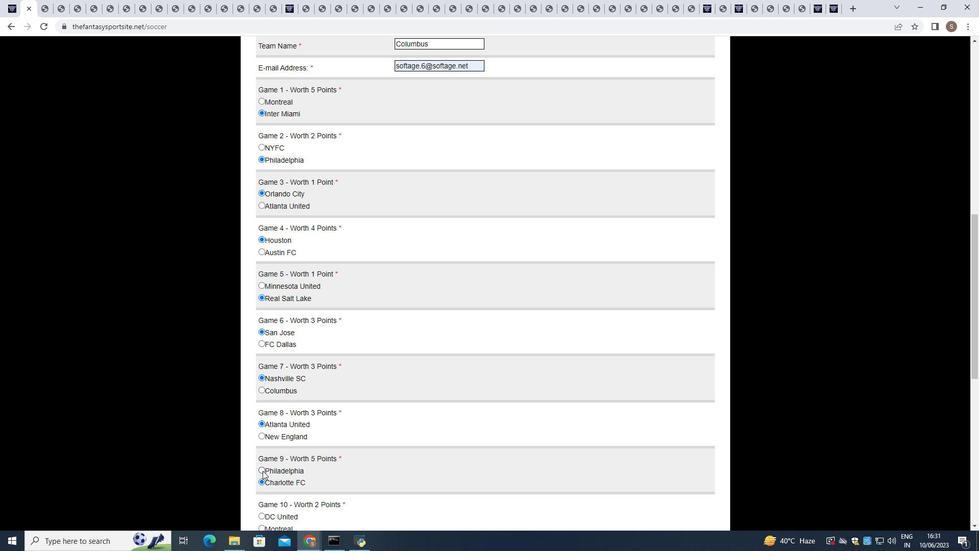 
Action: Mouse scrolled (262, 469) with delta (0, 0)
Screenshot: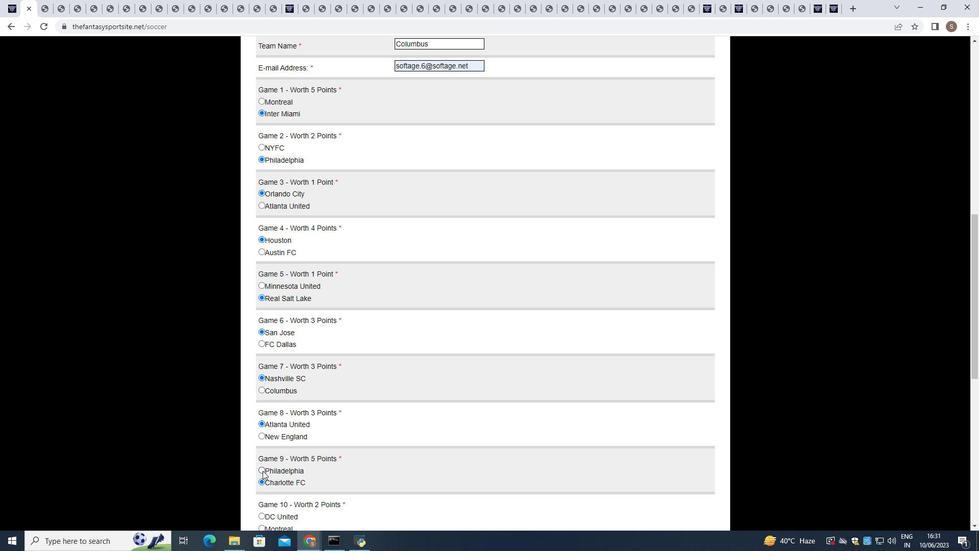 
Action: Mouse scrolled (262, 469) with delta (0, 0)
Screenshot: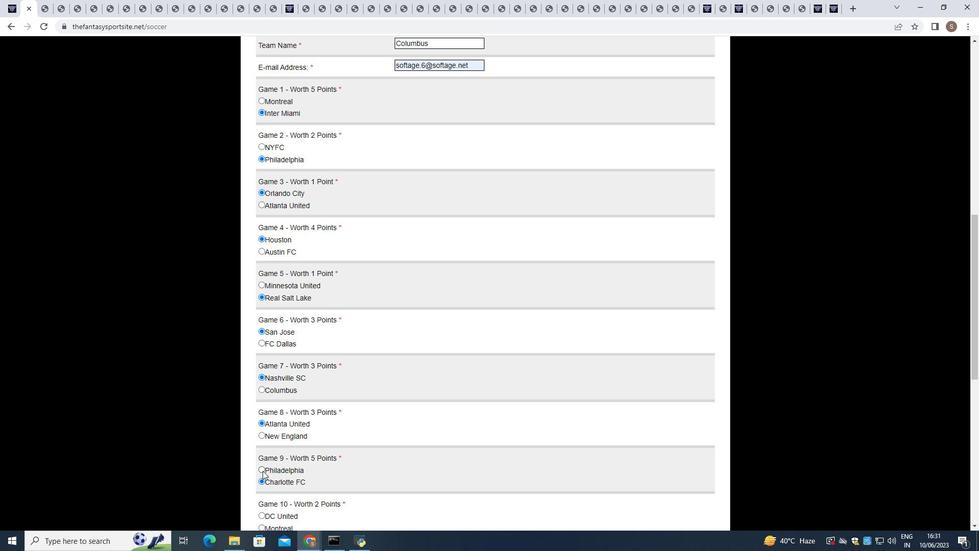 
Action: Mouse scrolled (262, 469) with delta (0, 0)
Screenshot: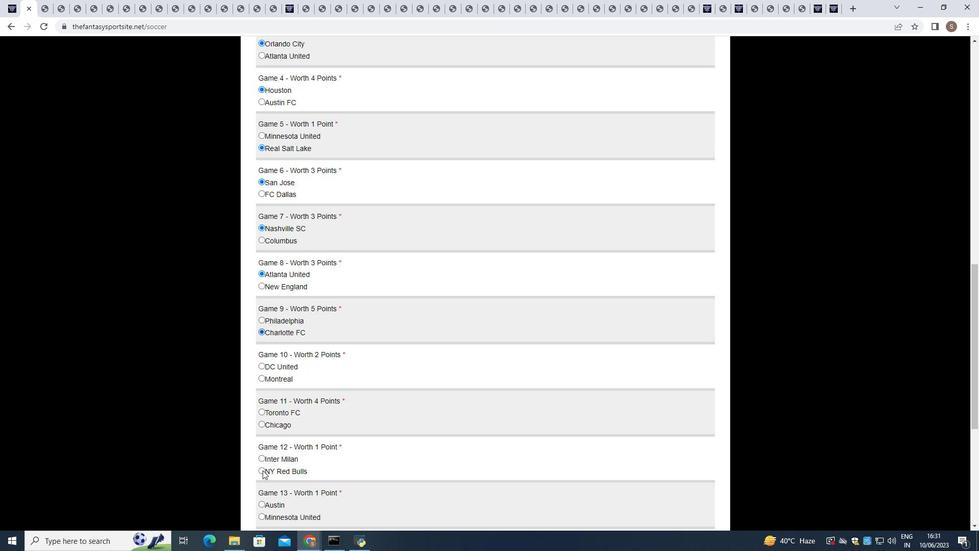 
Action: Mouse moved to (262, 322)
Screenshot: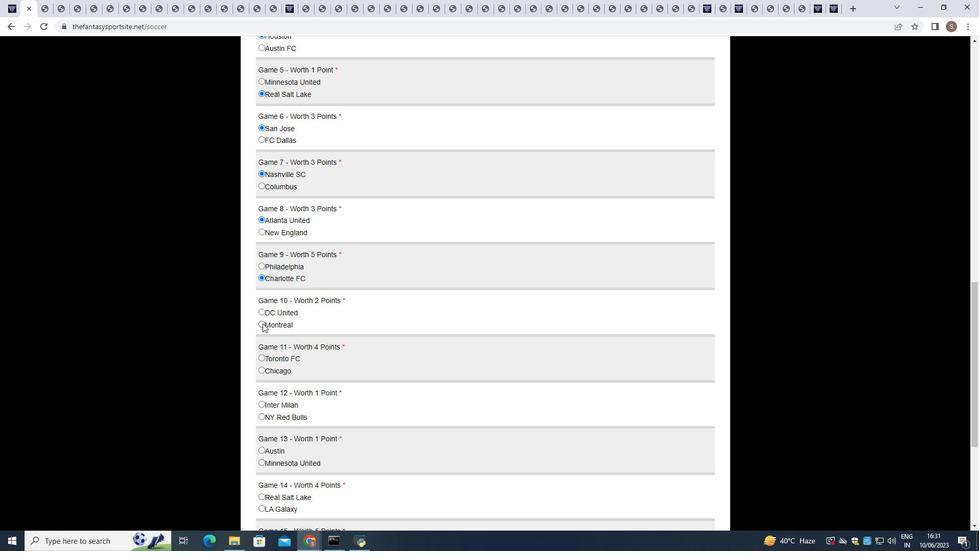 
Action: Mouse pressed left at (262, 322)
Screenshot: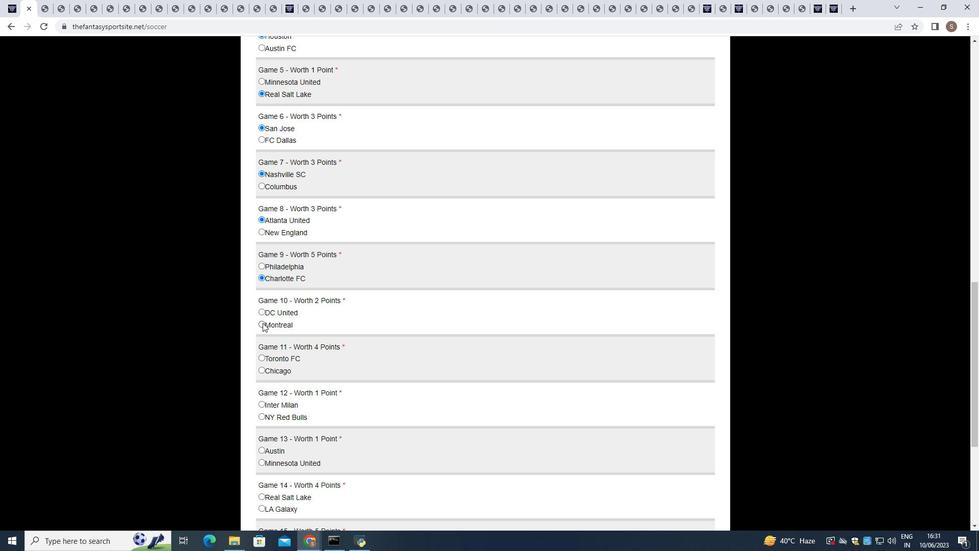 
Action: Mouse moved to (261, 370)
Screenshot: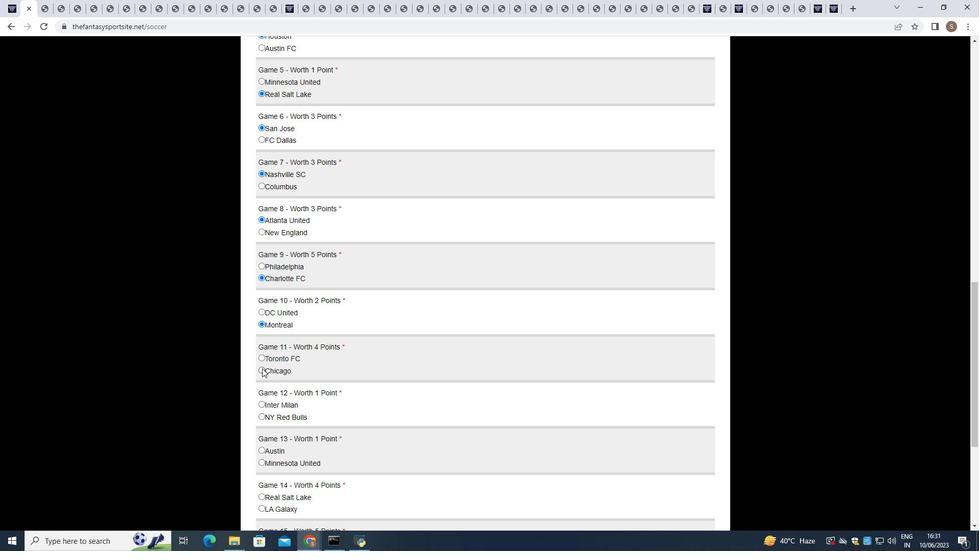 
Action: Mouse pressed left at (261, 370)
Screenshot: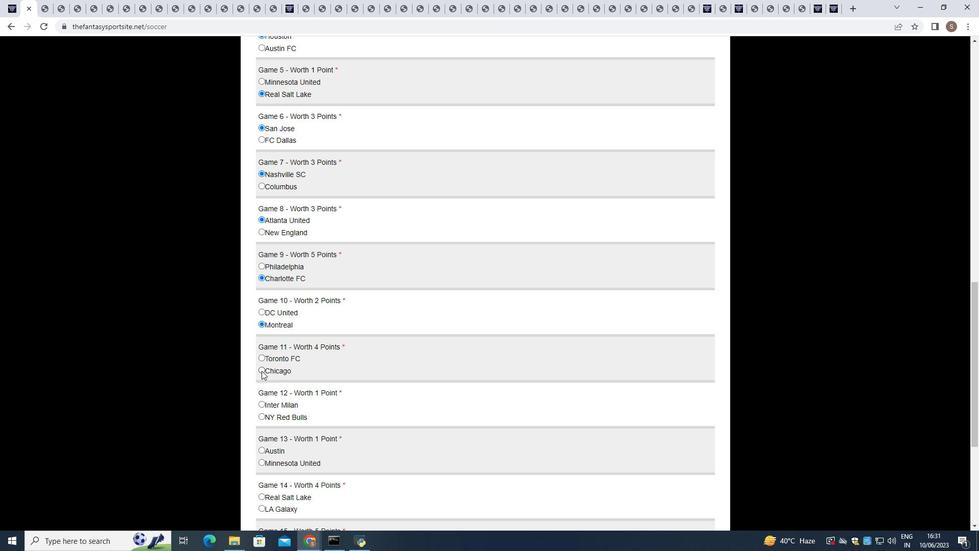 
Action: Mouse moved to (260, 416)
Screenshot: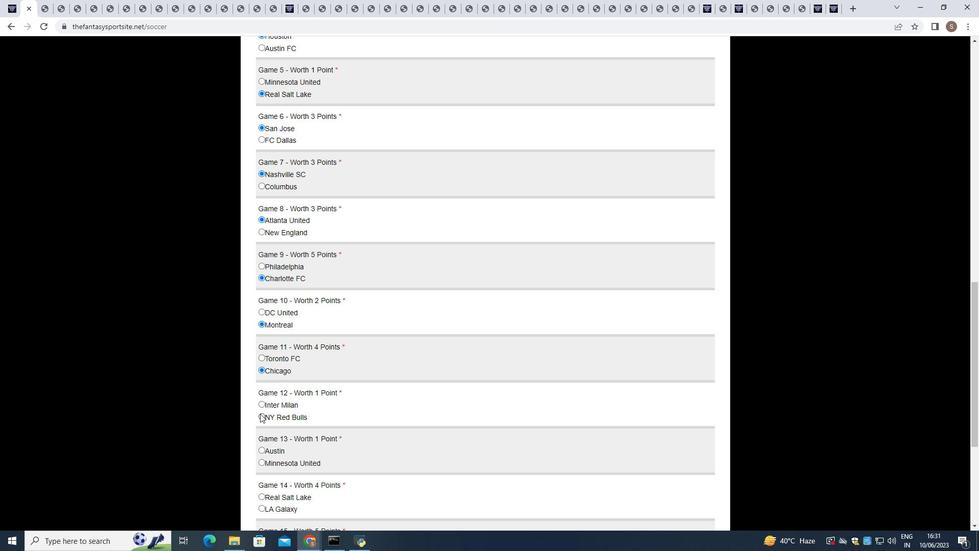 
Action: Mouse pressed left at (260, 416)
Screenshot: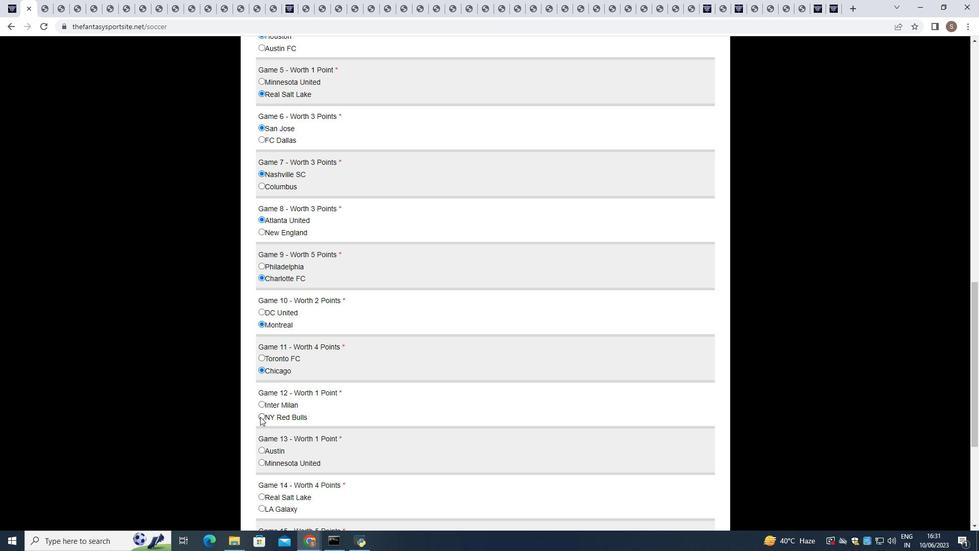 
Action: Mouse moved to (263, 462)
Screenshot: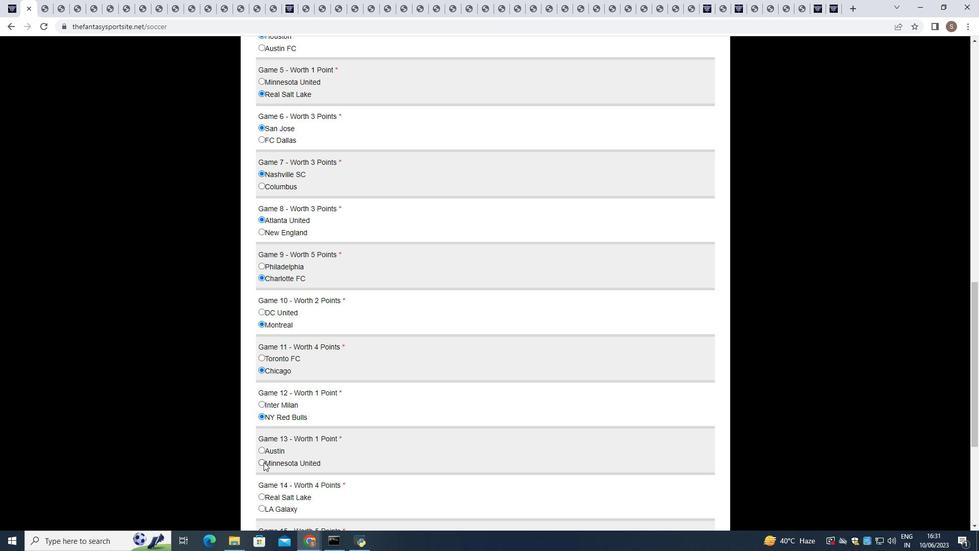 
Action: Mouse pressed left at (263, 462)
Screenshot: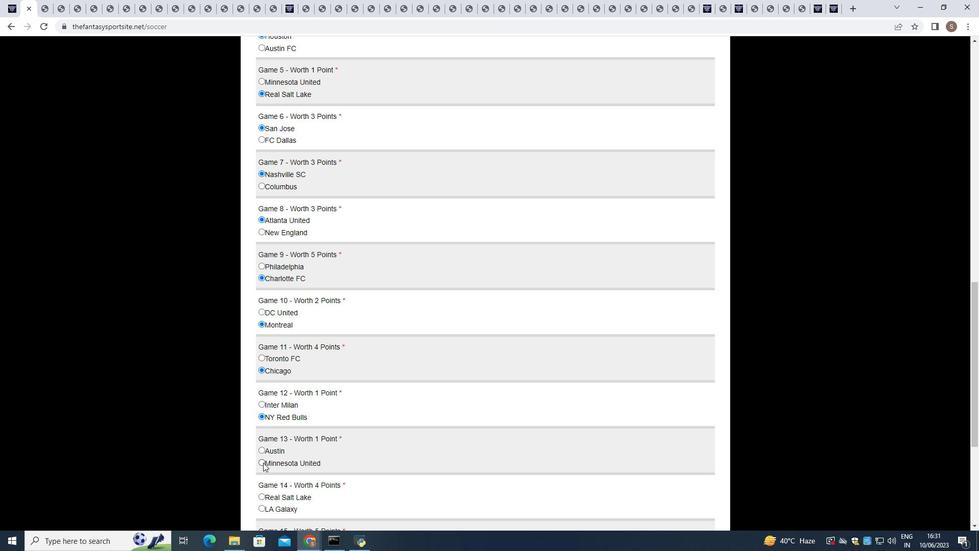 
Action: Mouse moved to (261, 495)
Screenshot: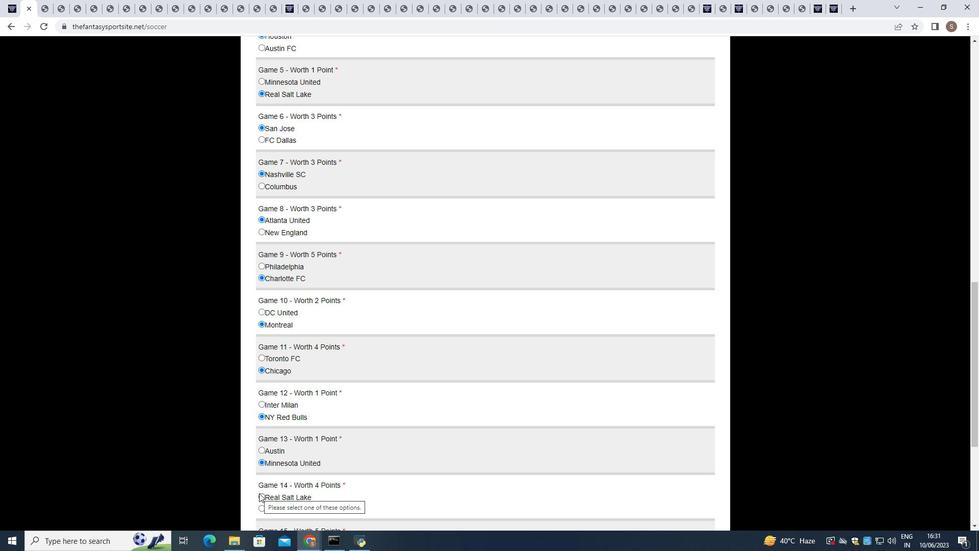 
Action: Mouse pressed left at (261, 495)
Screenshot: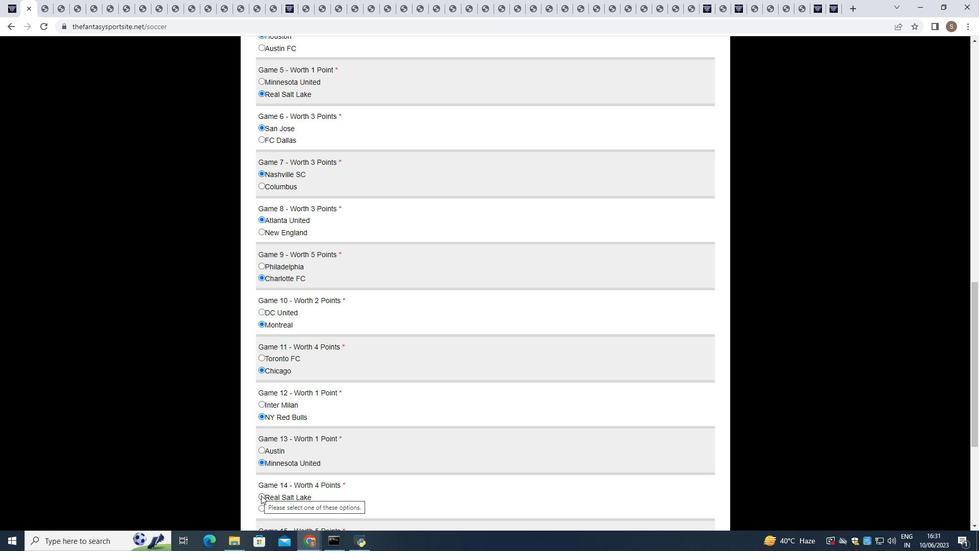 
Action: Mouse moved to (261, 489)
Screenshot: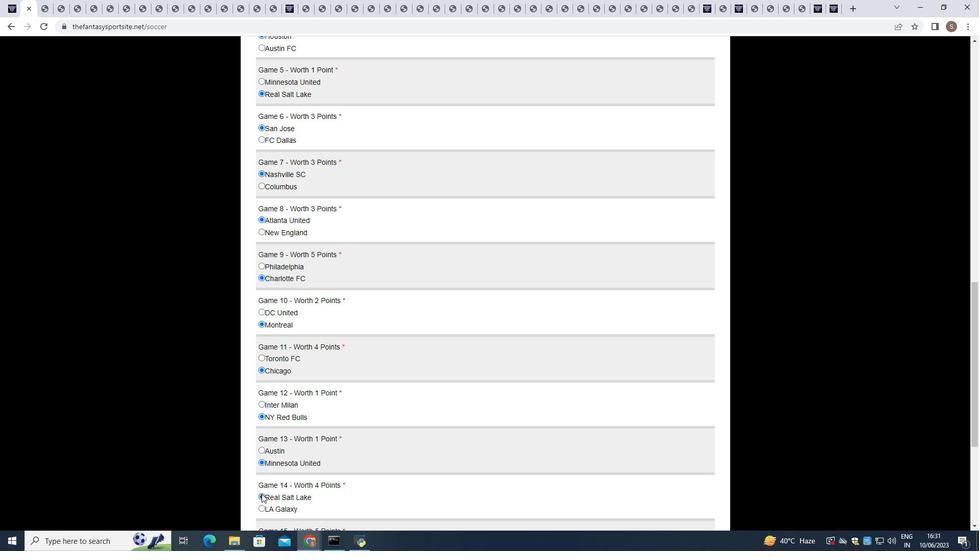 
Action: Mouse scrolled (261, 488) with delta (0, 0)
Screenshot: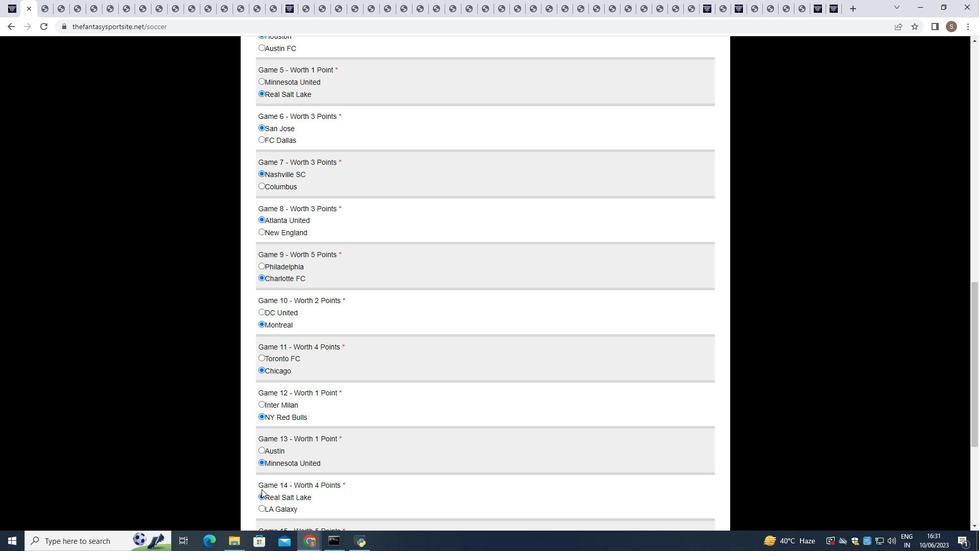 
Action: Mouse scrolled (261, 488) with delta (0, 0)
Screenshot: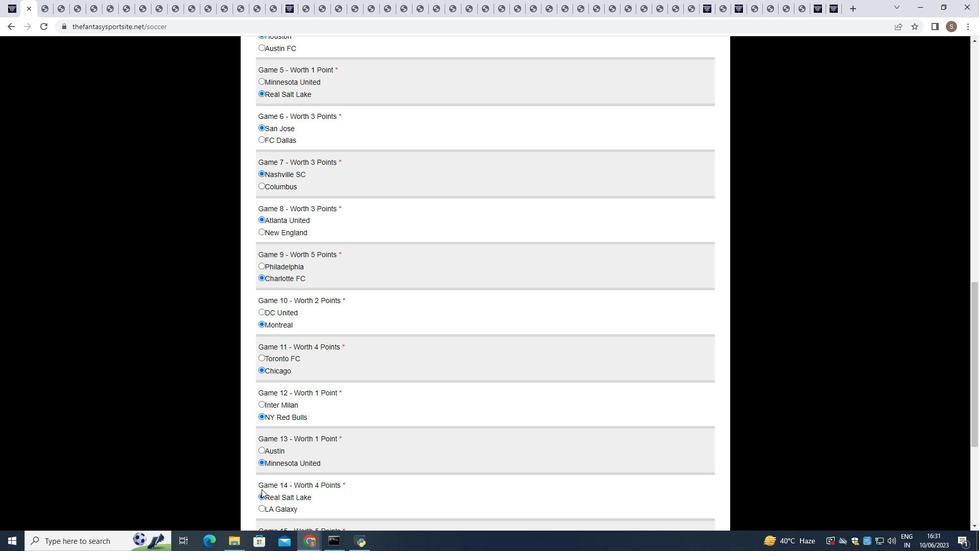 
Action: Mouse moved to (261, 488)
Screenshot: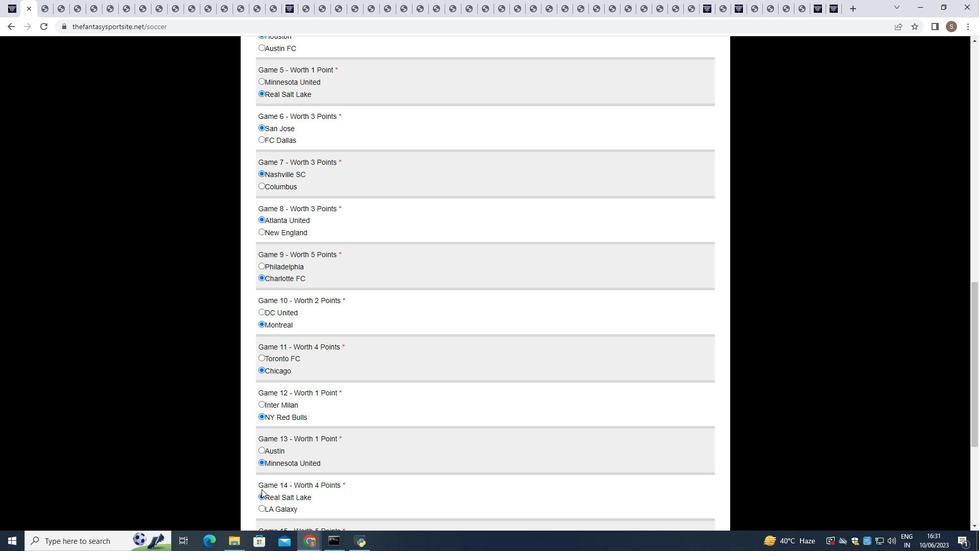 
Action: Mouse scrolled (261, 488) with delta (0, 0)
Screenshot: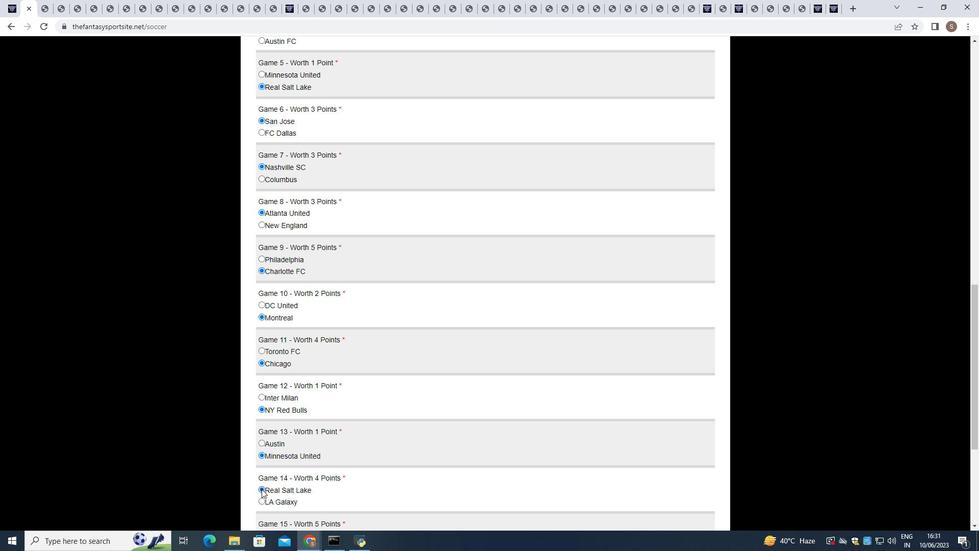 
Action: Mouse scrolled (261, 488) with delta (0, 0)
Screenshot: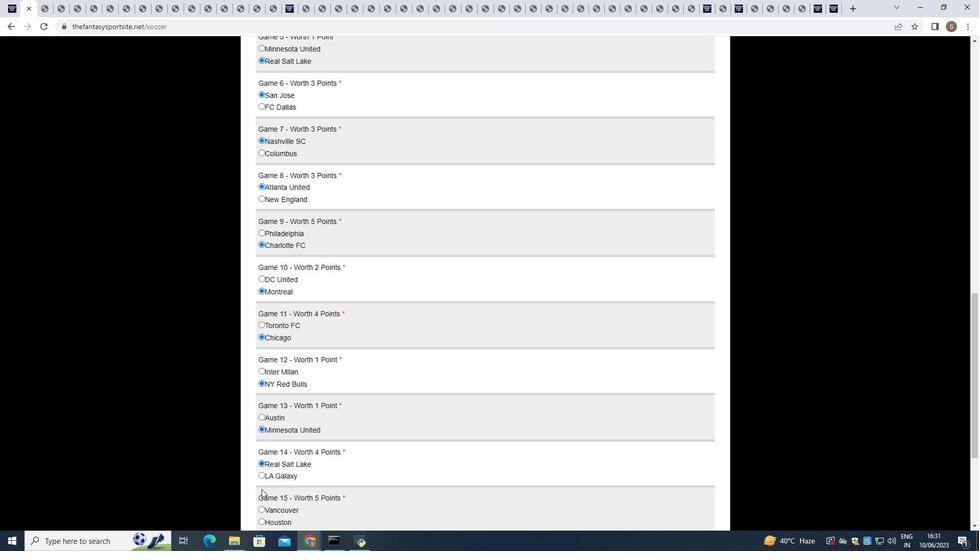 
Action: Mouse scrolled (261, 488) with delta (0, 0)
Screenshot: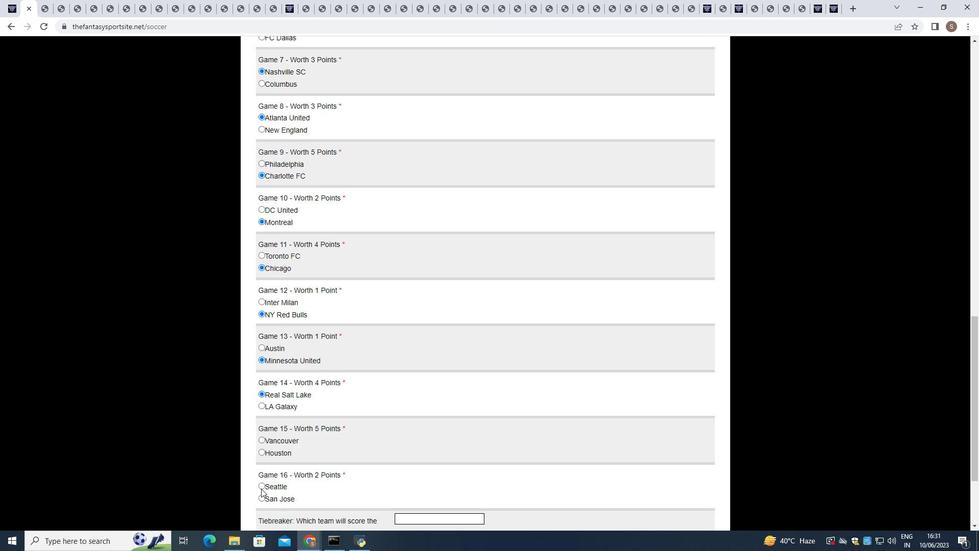 
Action: Mouse moved to (260, 329)
Screenshot: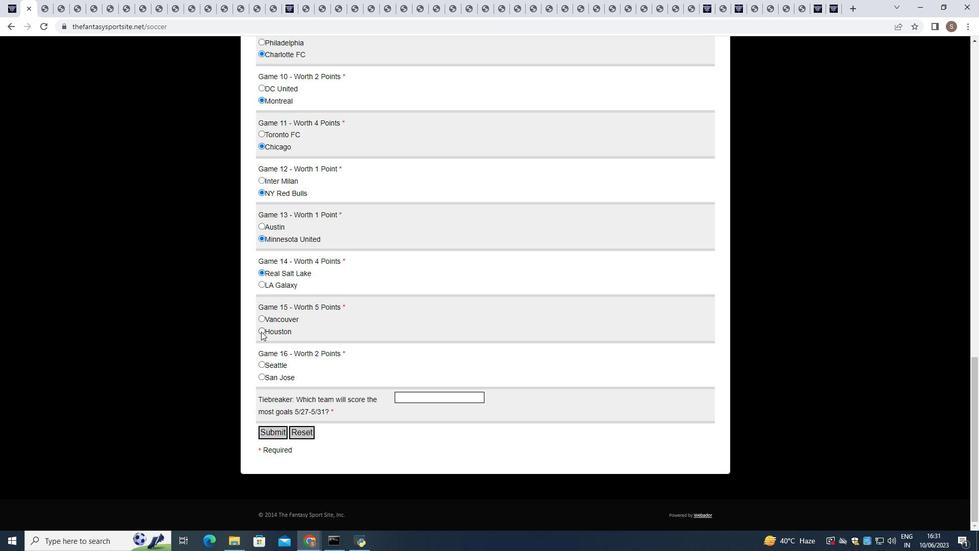 
Action: Mouse pressed left at (260, 329)
Screenshot: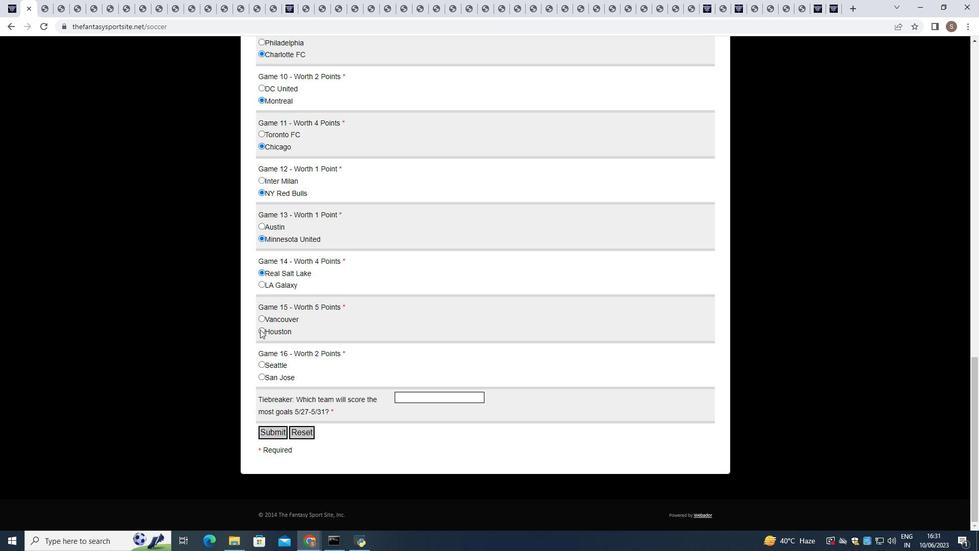 
Action: Mouse moved to (259, 362)
Screenshot: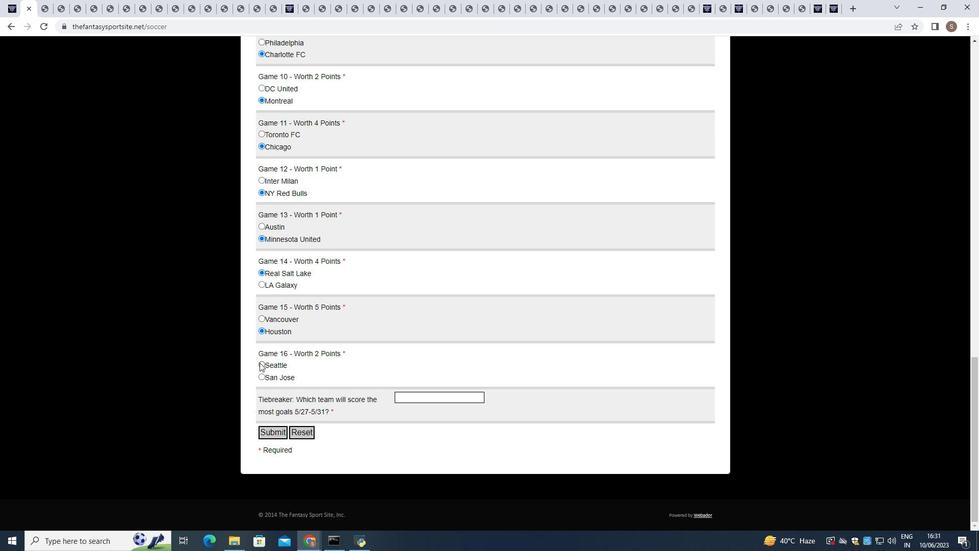 
Action: Mouse pressed left at (259, 362)
Screenshot: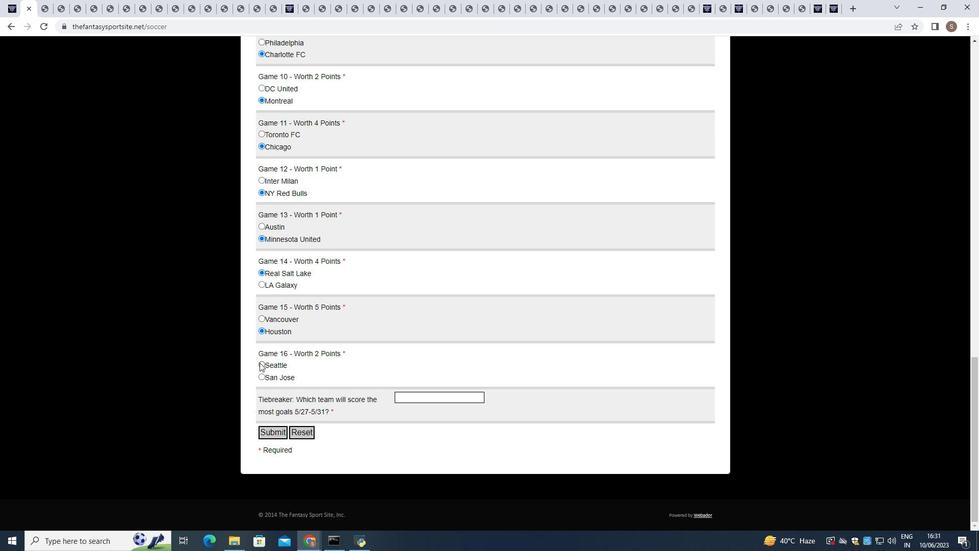 
Action: Mouse moved to (404, 400)
Screenshot: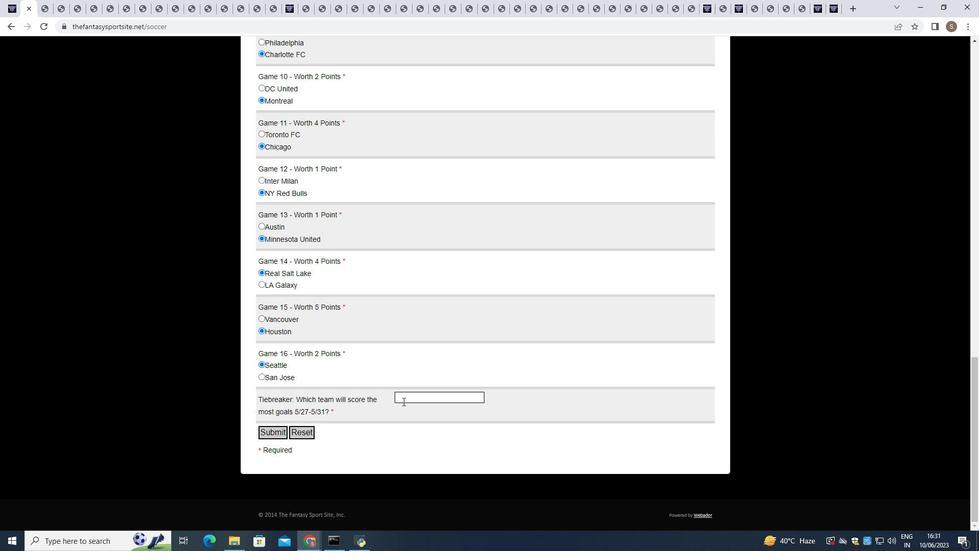 
Action: Mouse pressed left at (404, 400)
Screenshot: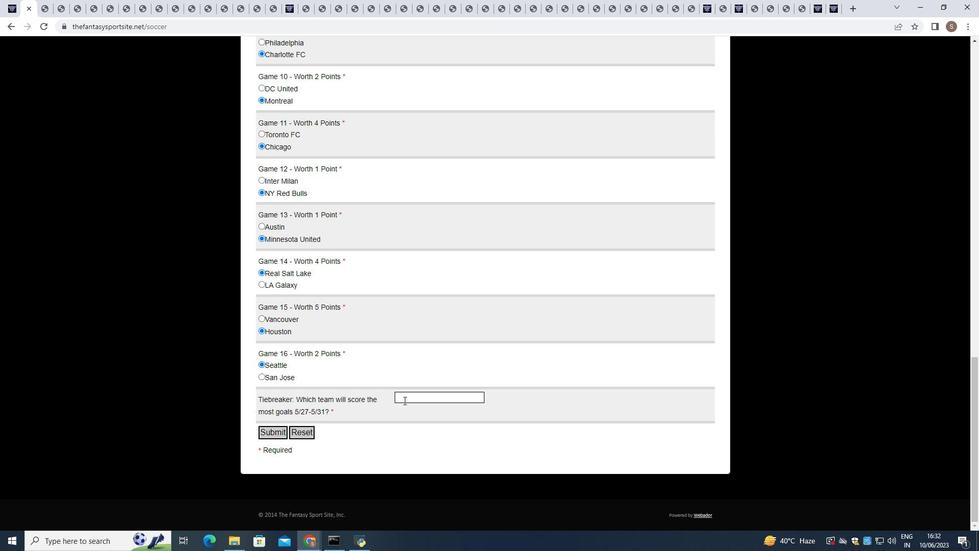 
Action: Key pressed <Key.shift><Key.shift>Columbus
Screenshot: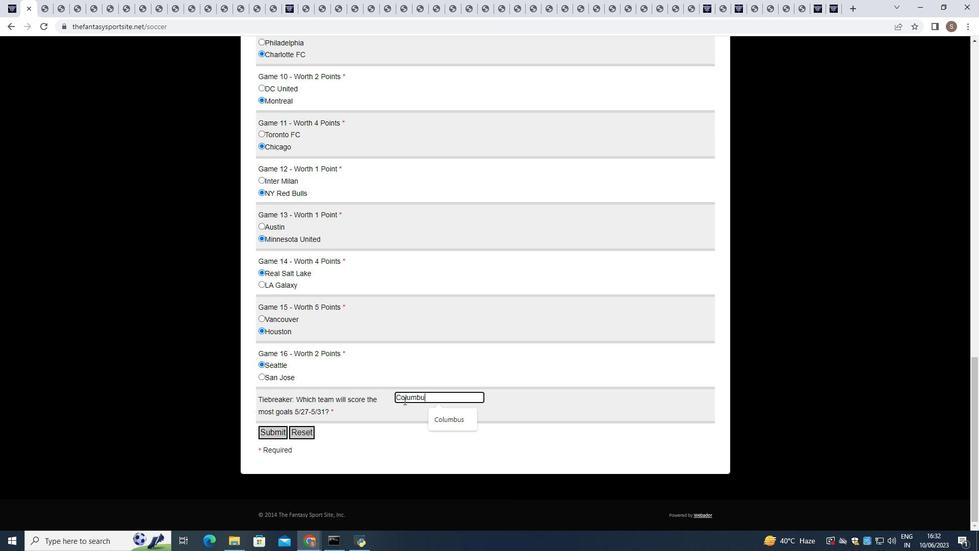 
Action: Mouse moved to (279, 433)
Screenshot: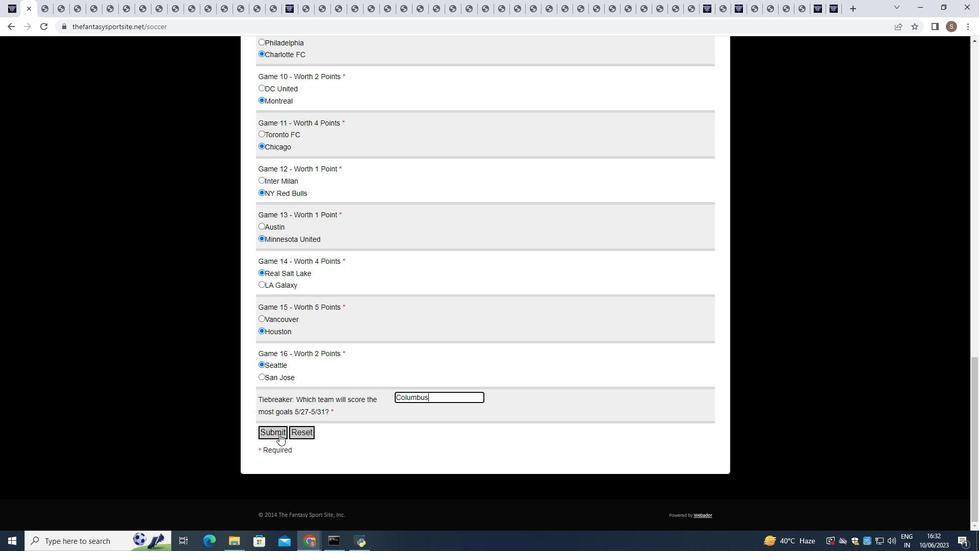 
Action: Mouse pressed left at (279, 433)
Screenshot: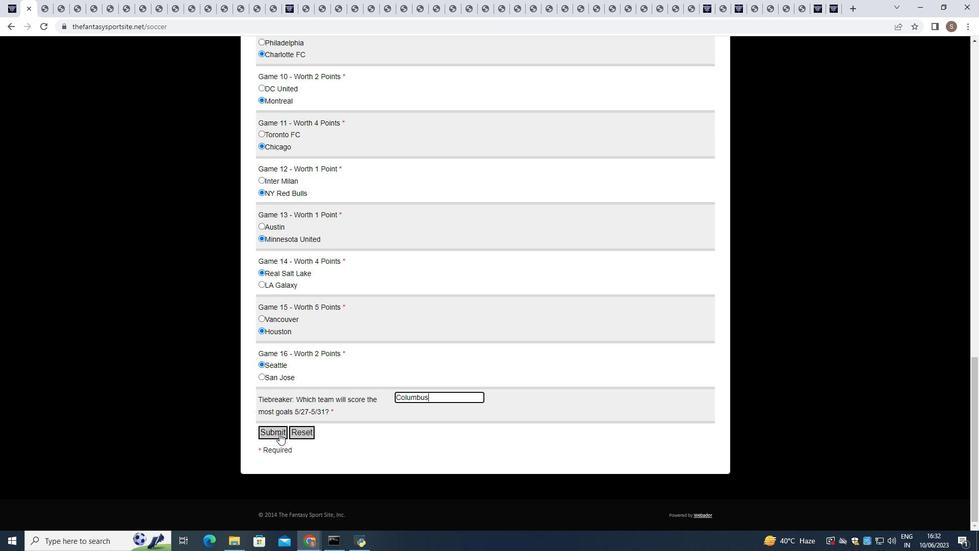 
